 Task: In the Page agenda.pptxapply the theme in the first slide 'facet'with the variant color 'office'apply the theme in the second slide integralwith the variants background style 'style 2'insert the slide show from beginning
Action: Mouse moved to (77, 225)
Screenshot: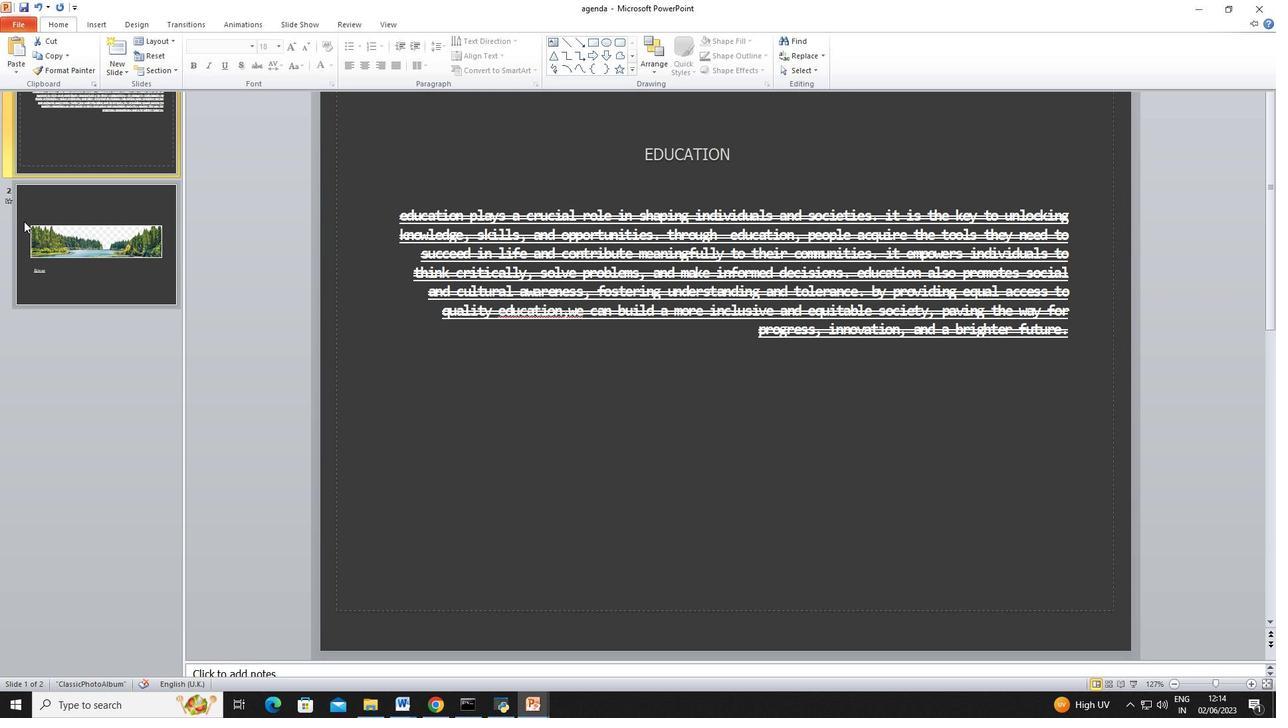 
Action: Mouse scrolled (77, 226) with delta (0, 0)
Screenshot: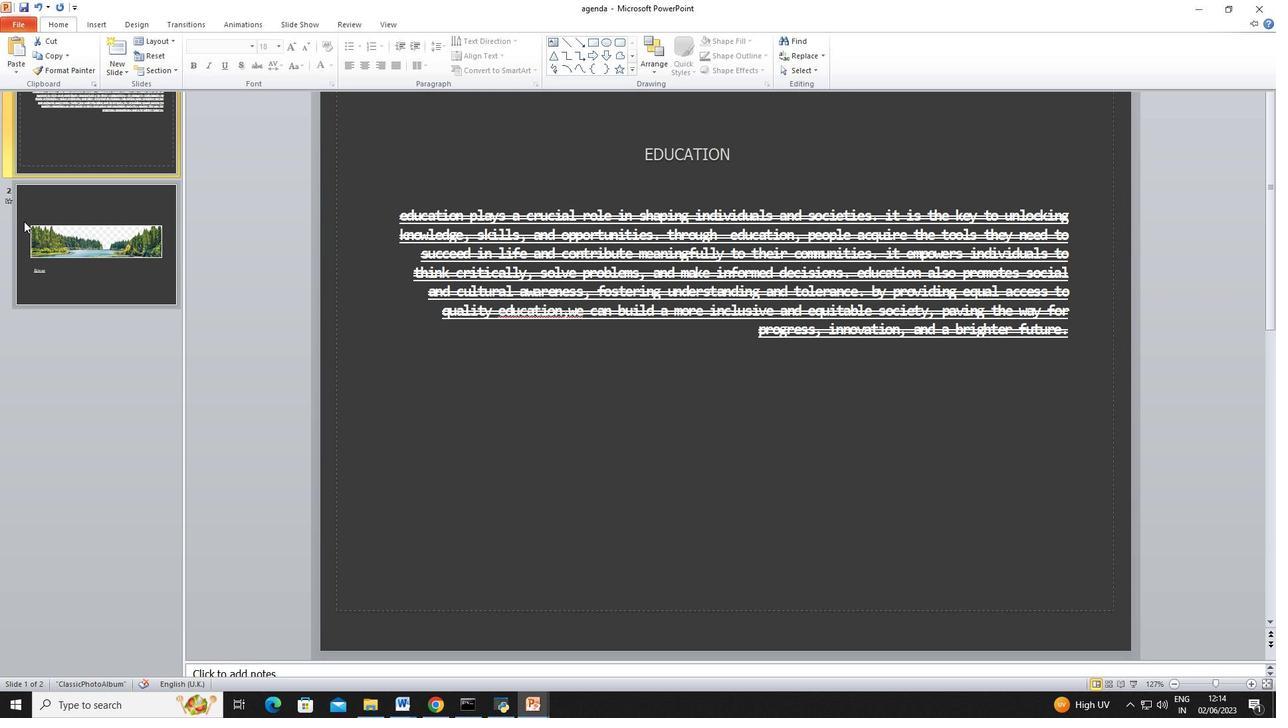 
Action: Mouse moved to (91, 225)
Screenshot: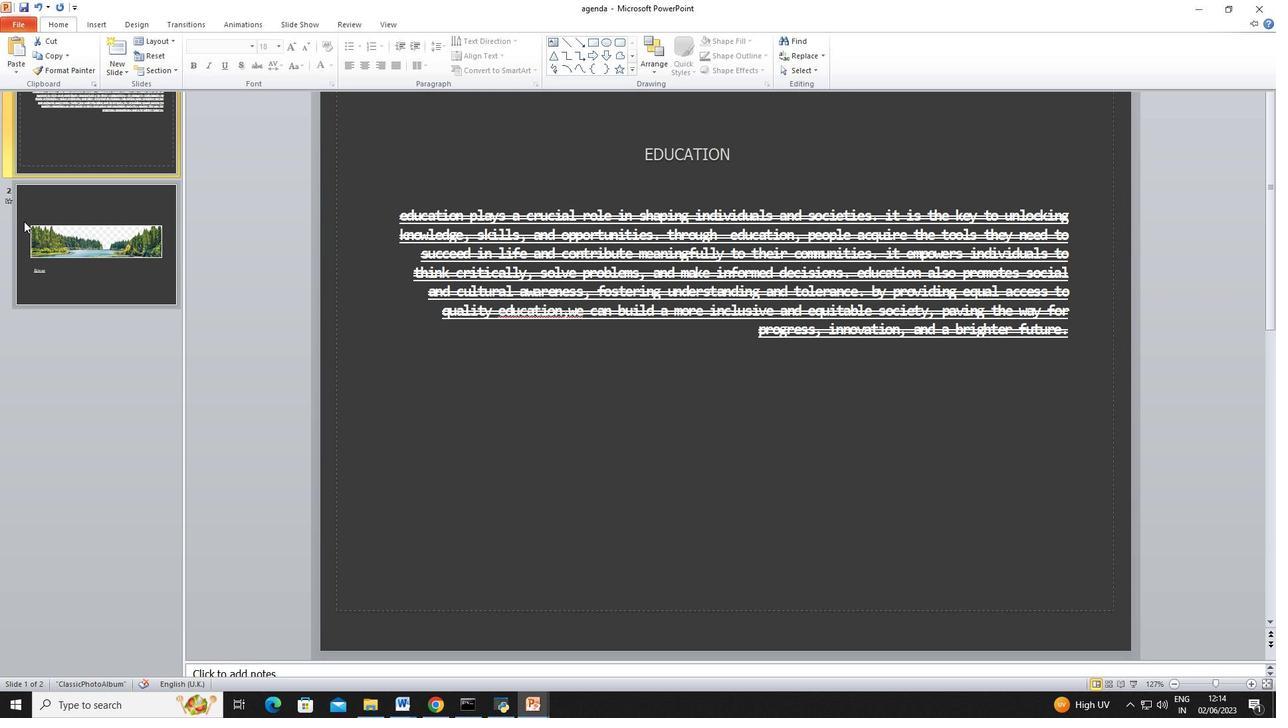 
Action: Mouse scrolled (91, 226) with delta (0, 0)
Screenshot: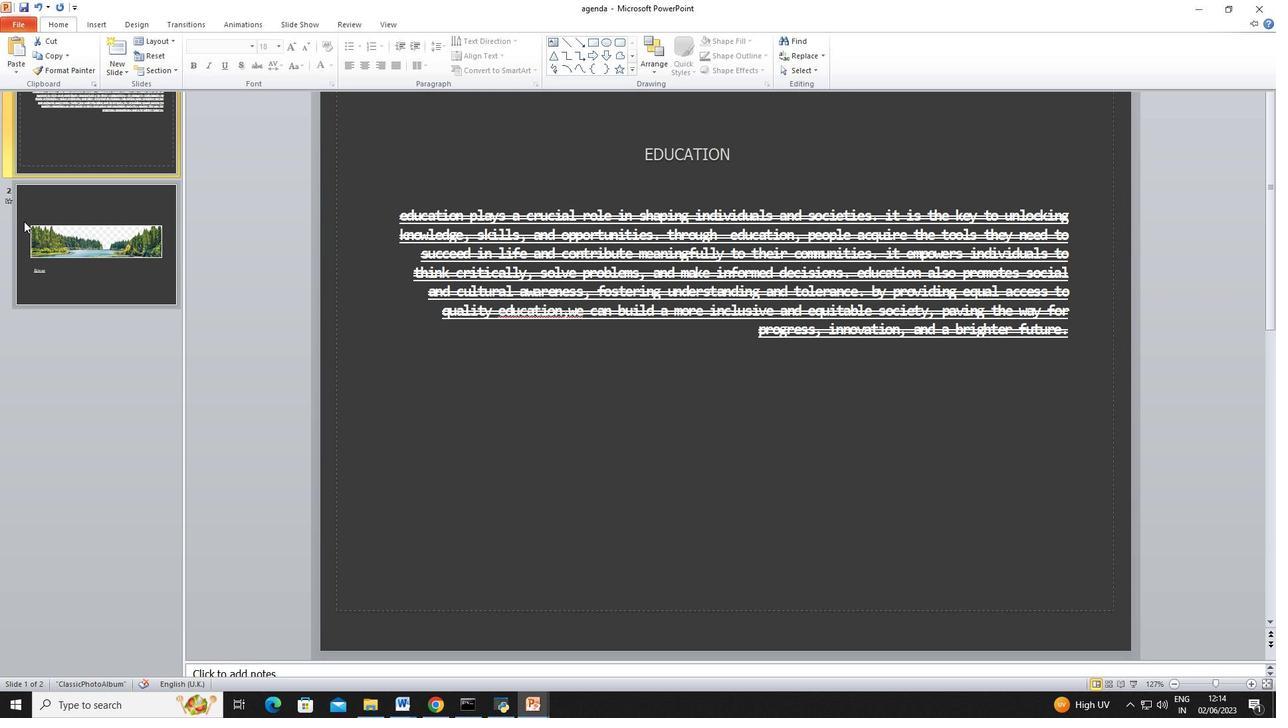 
Action: Mouse moved to (93, 225)
Screenshot: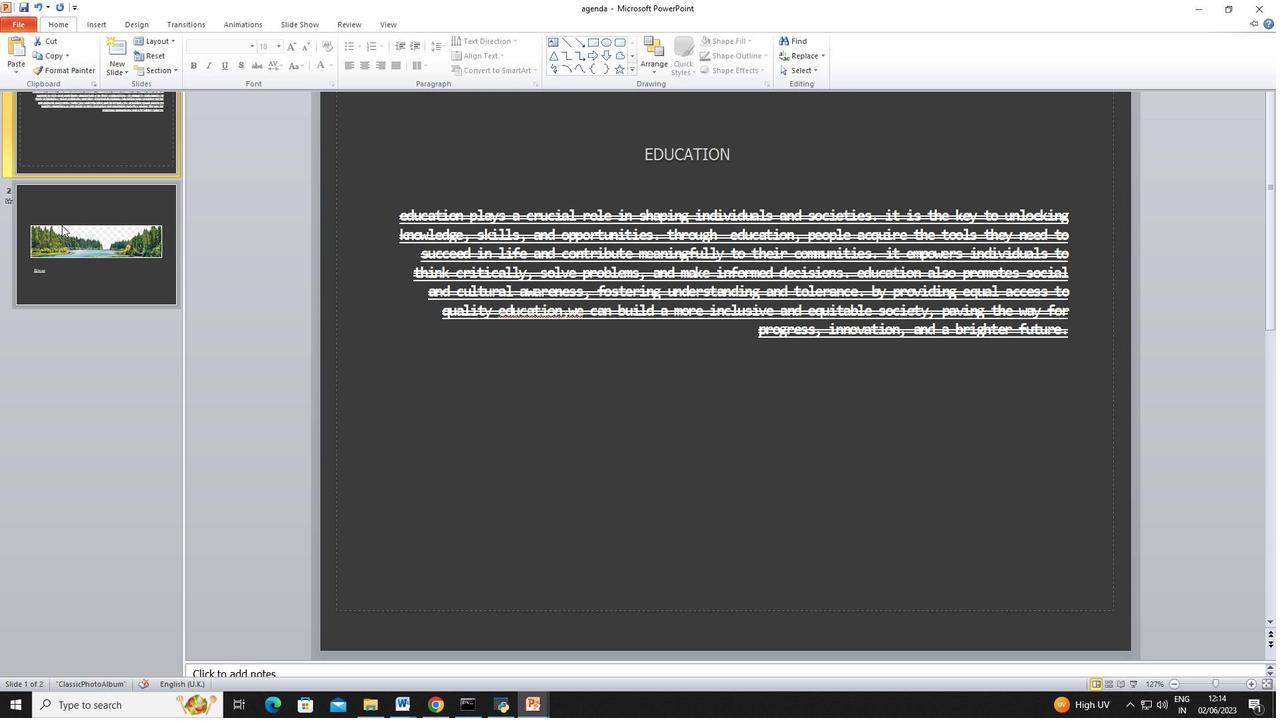 
Action: Mouse scrolled (93, 226) with delta (0, 0)
Screenshot: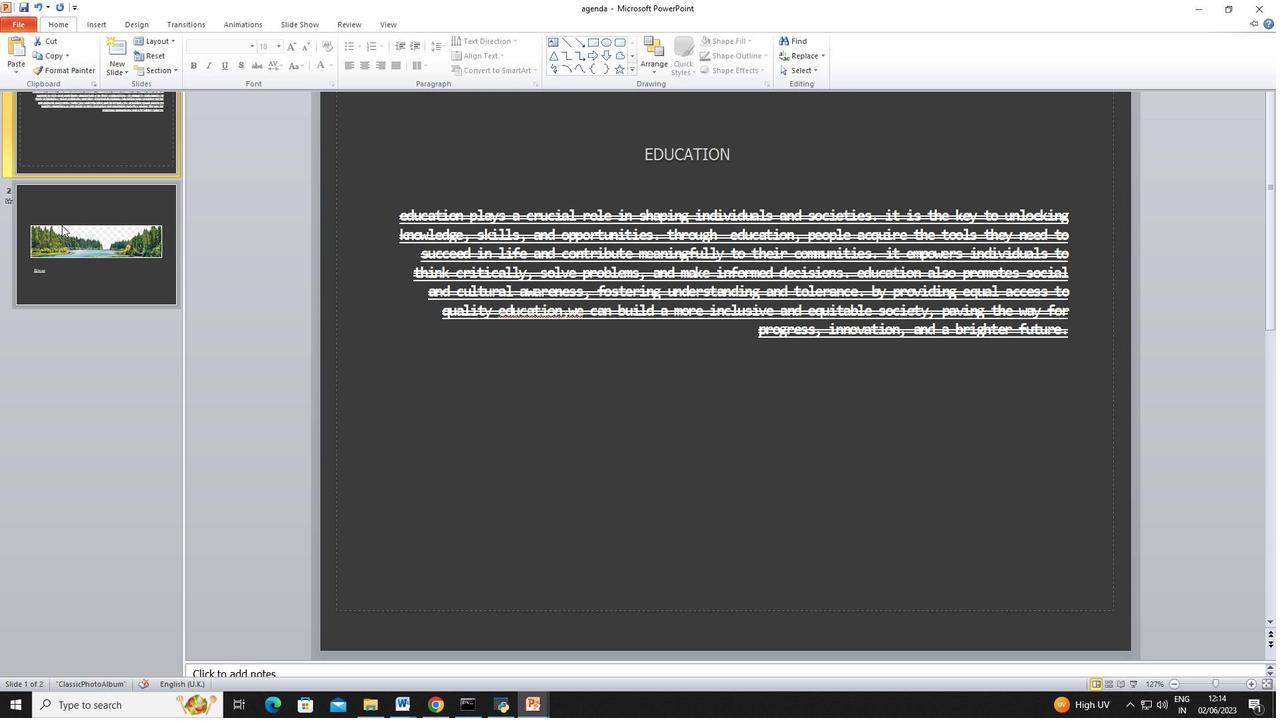 
Action: Mouse moved to (97, 224)
Screenshot: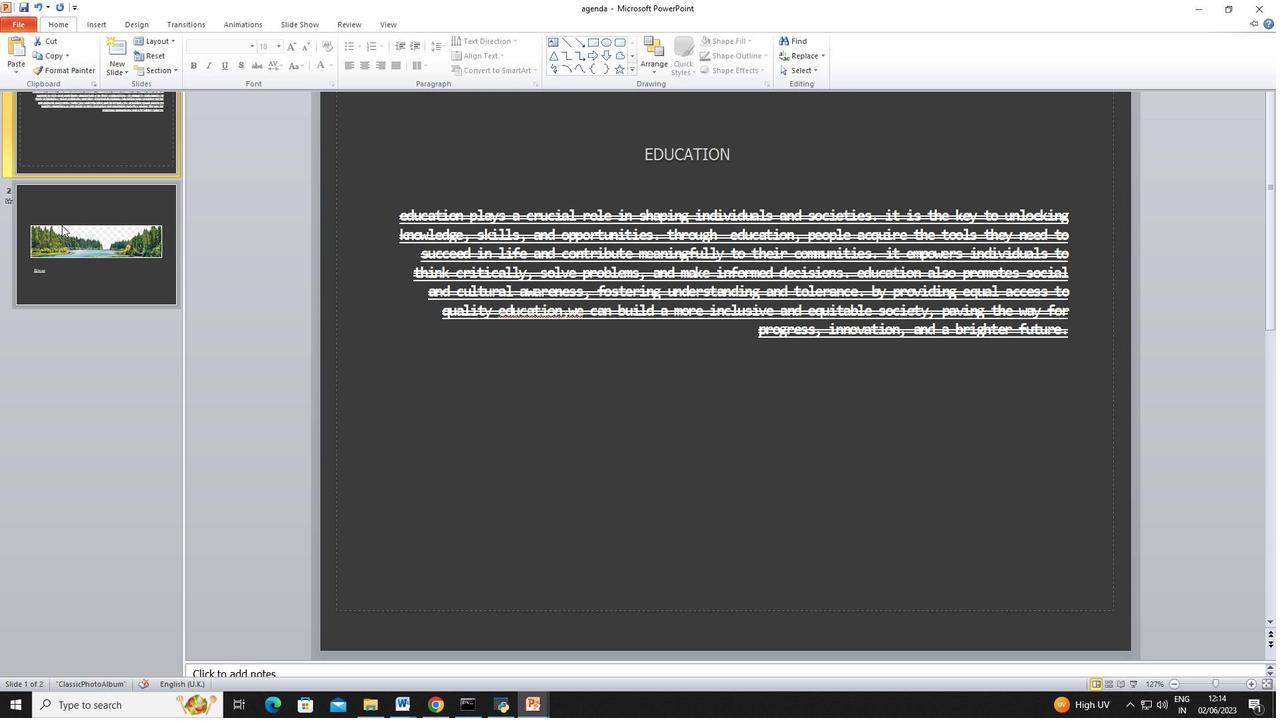 
Action: Mouse scrolled (97, 224) with delta (0, 0)
Screenshot: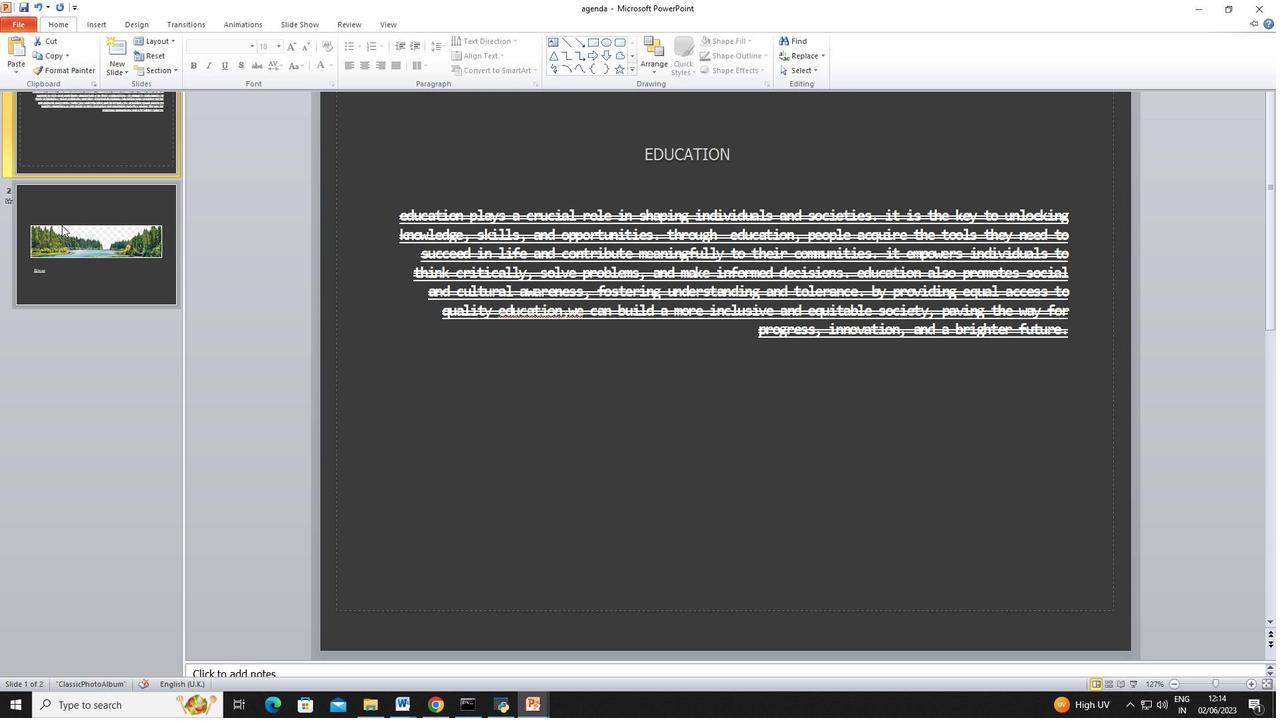 
Action: Mouse moved to (116, 141)
Screenshot: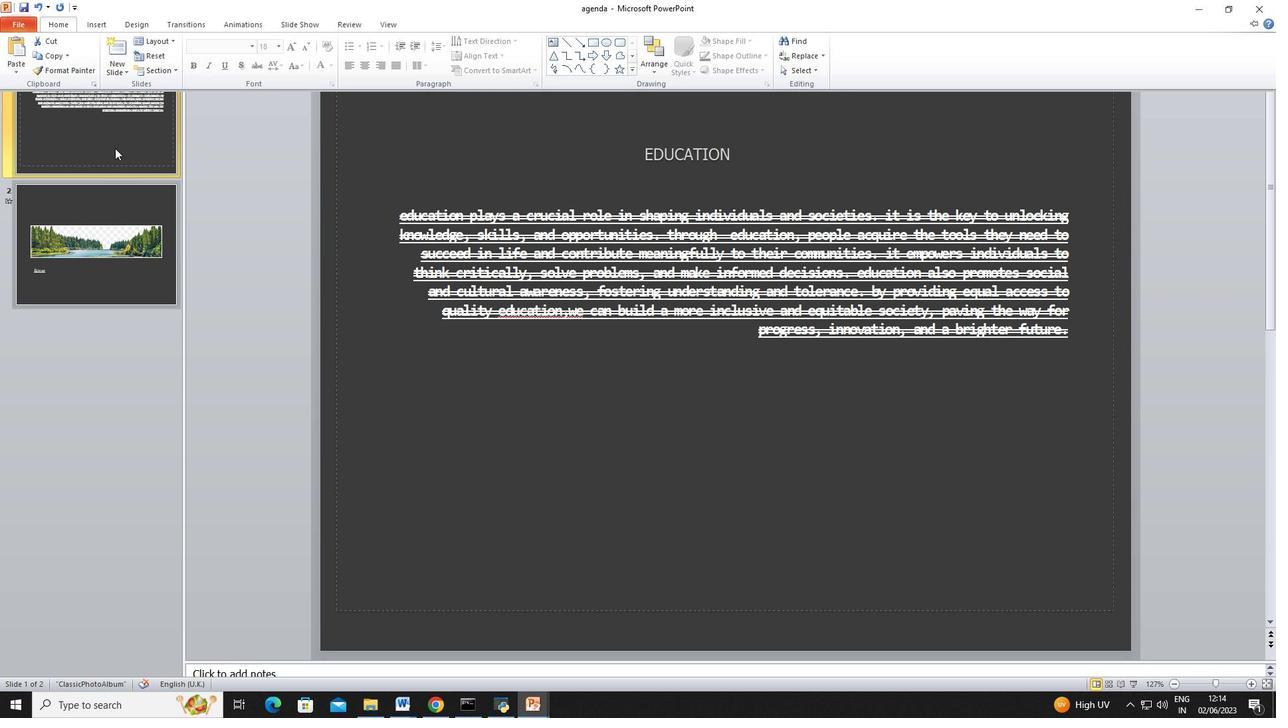 
Action: Mouse pressed left at (116, 141)
Screenshot: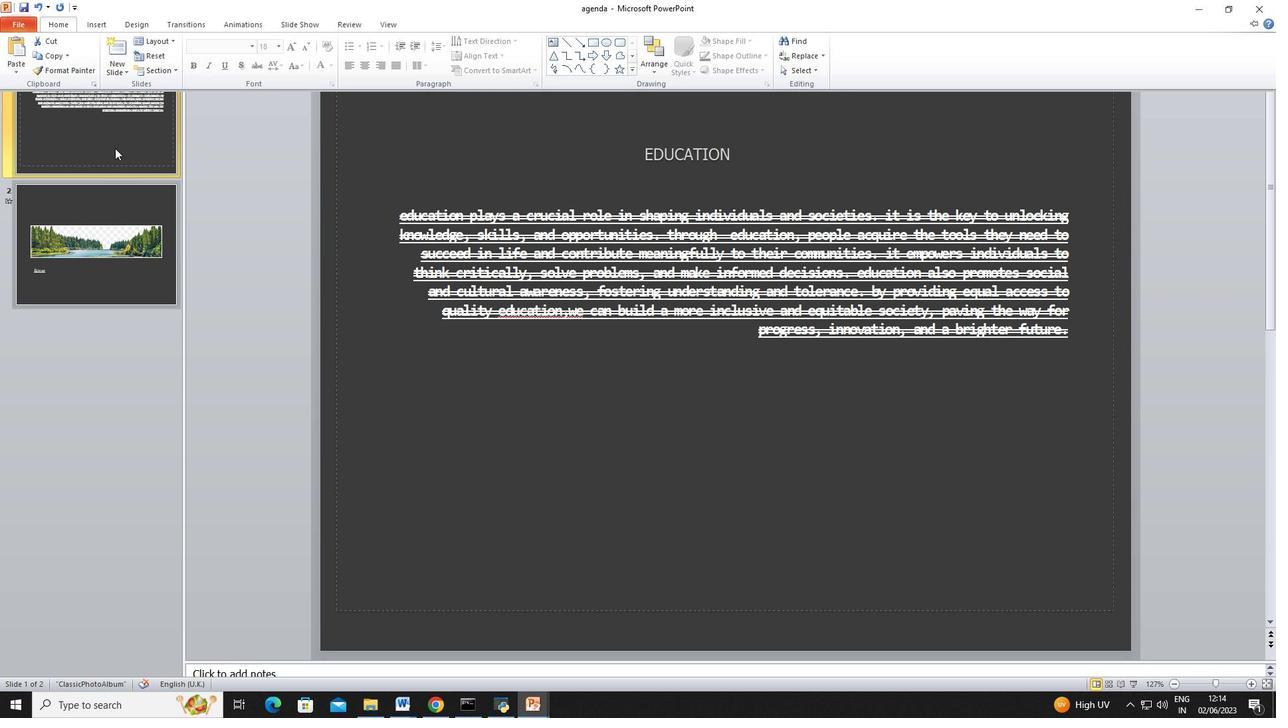 
Action: Mouse moved to (176, 24)
Screenshot: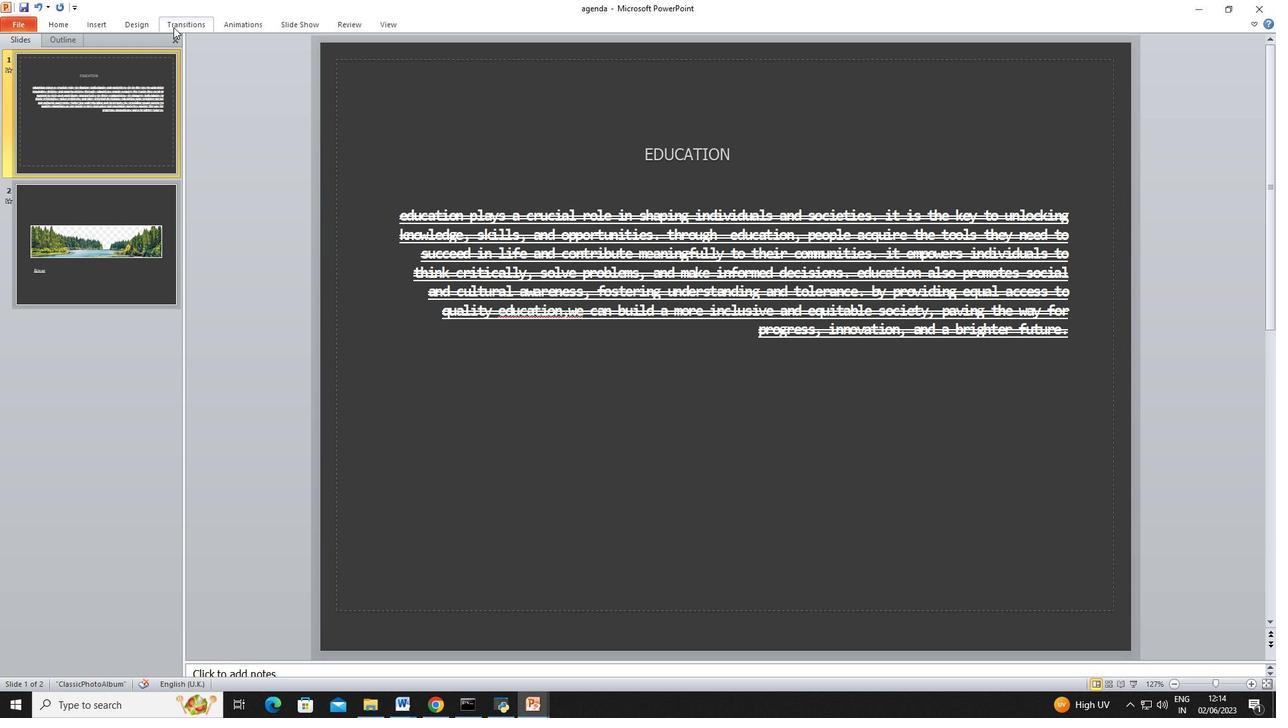 
Action: Mouse pressed left at (176, 24)
Screenshot: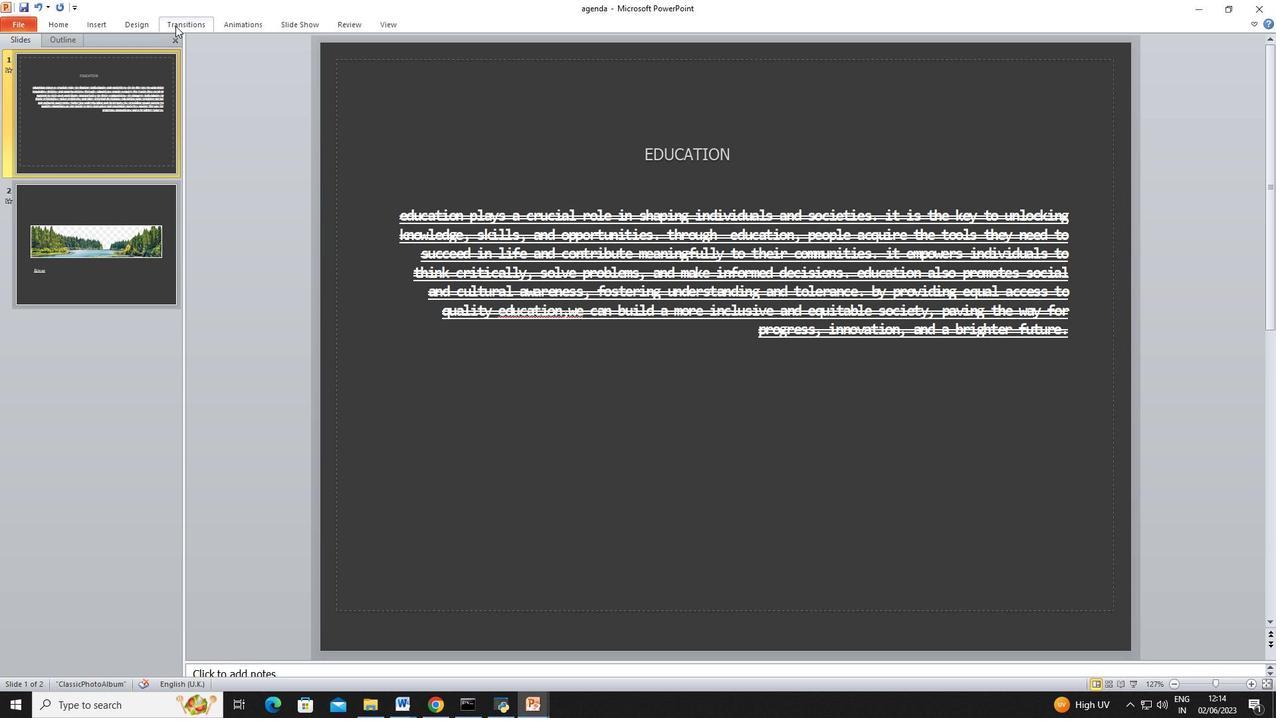 
Action: Mouse moved to (234, 21)
Screenshot: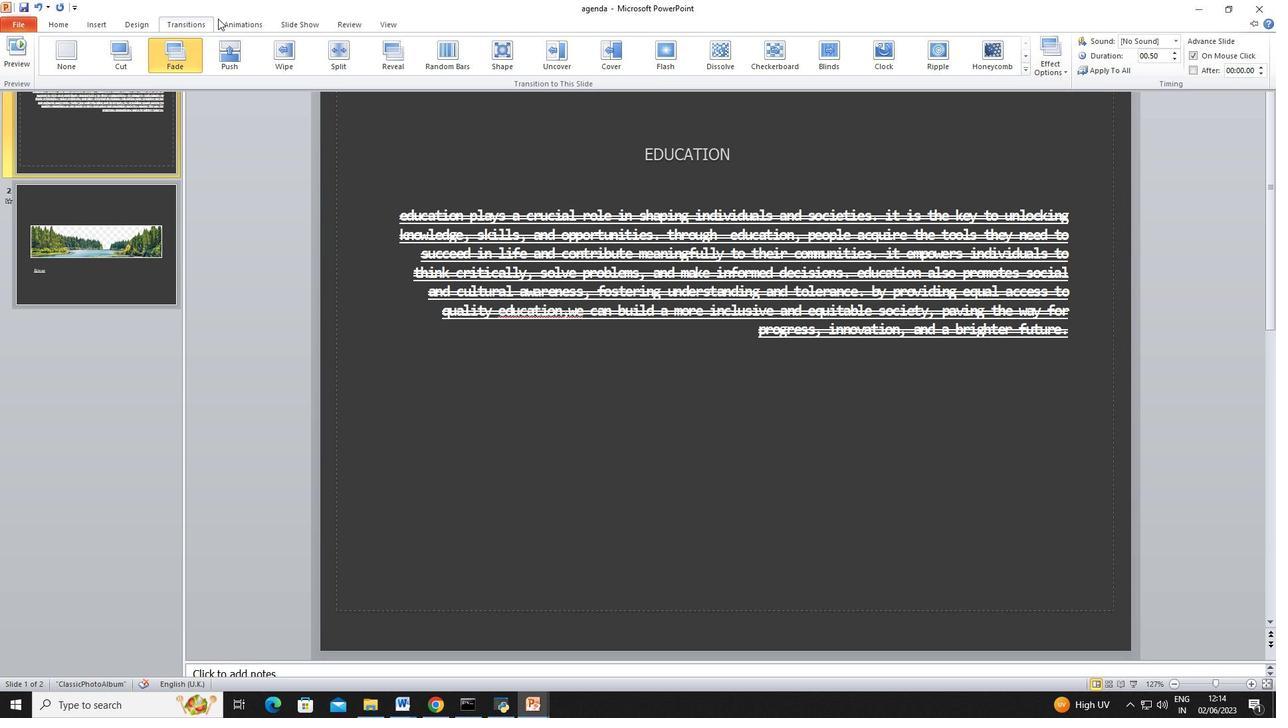 
Action: Mouse pressed left at (234, 21)
Screenshot: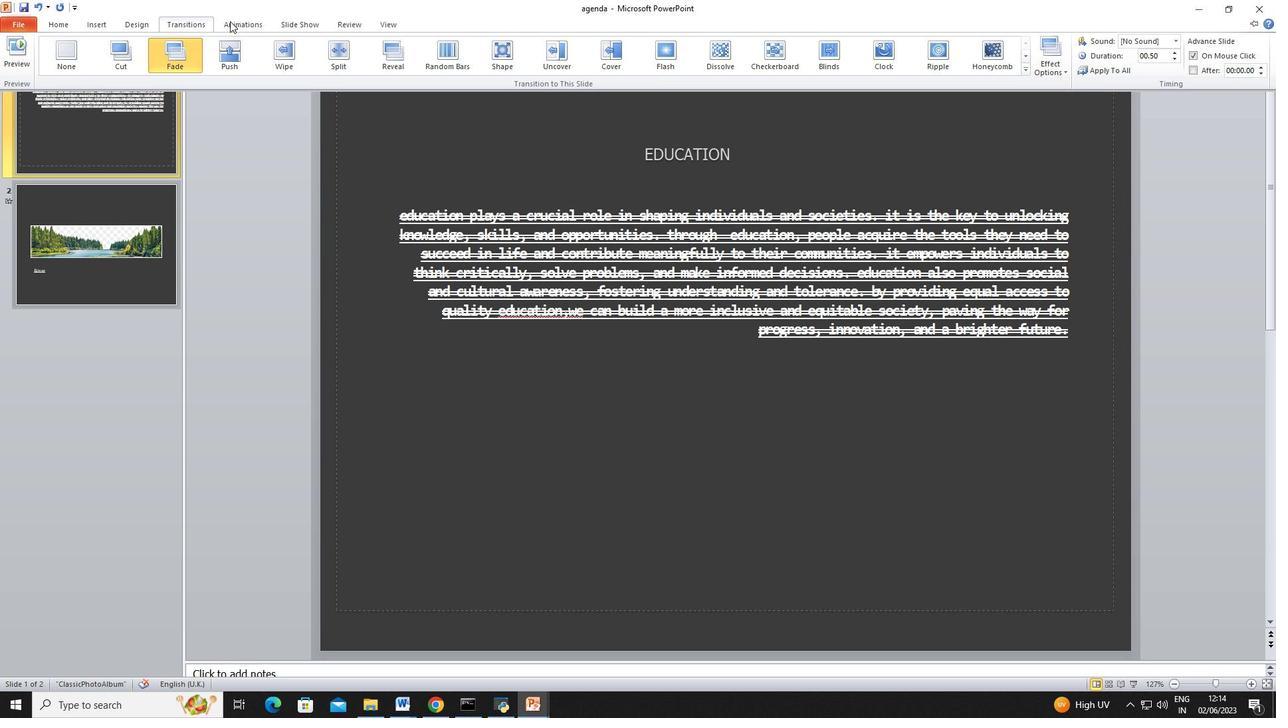
Action: Mouse moved to (287, 29)
Screenshot: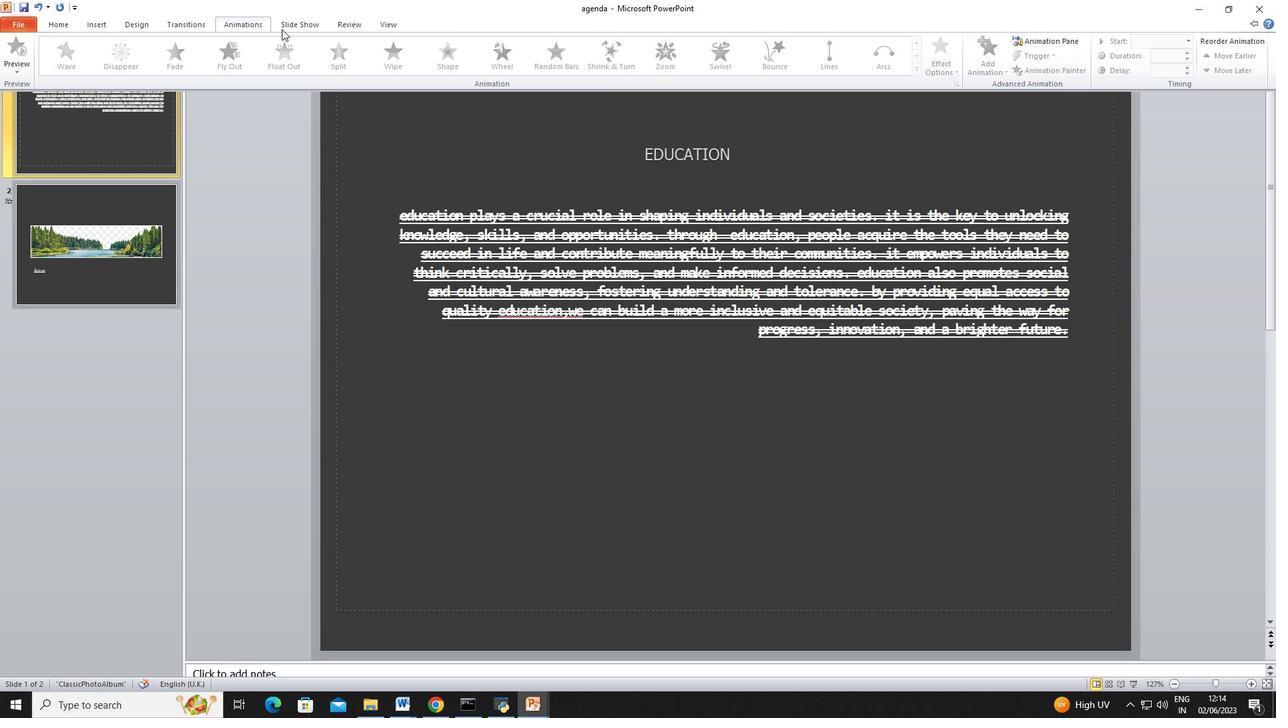 
Action: Mouse pressed left at (287, 29)
Screenshot: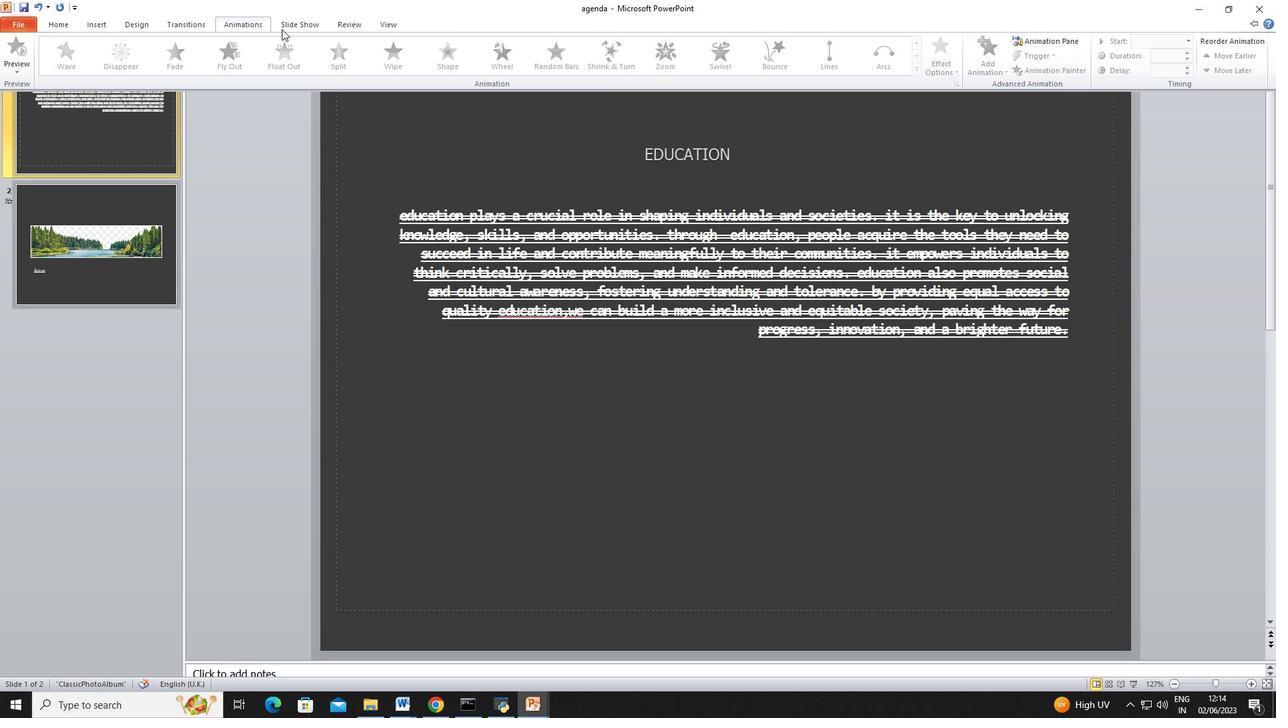 
Action: Mouse moved to (128, 28)
Screenshot: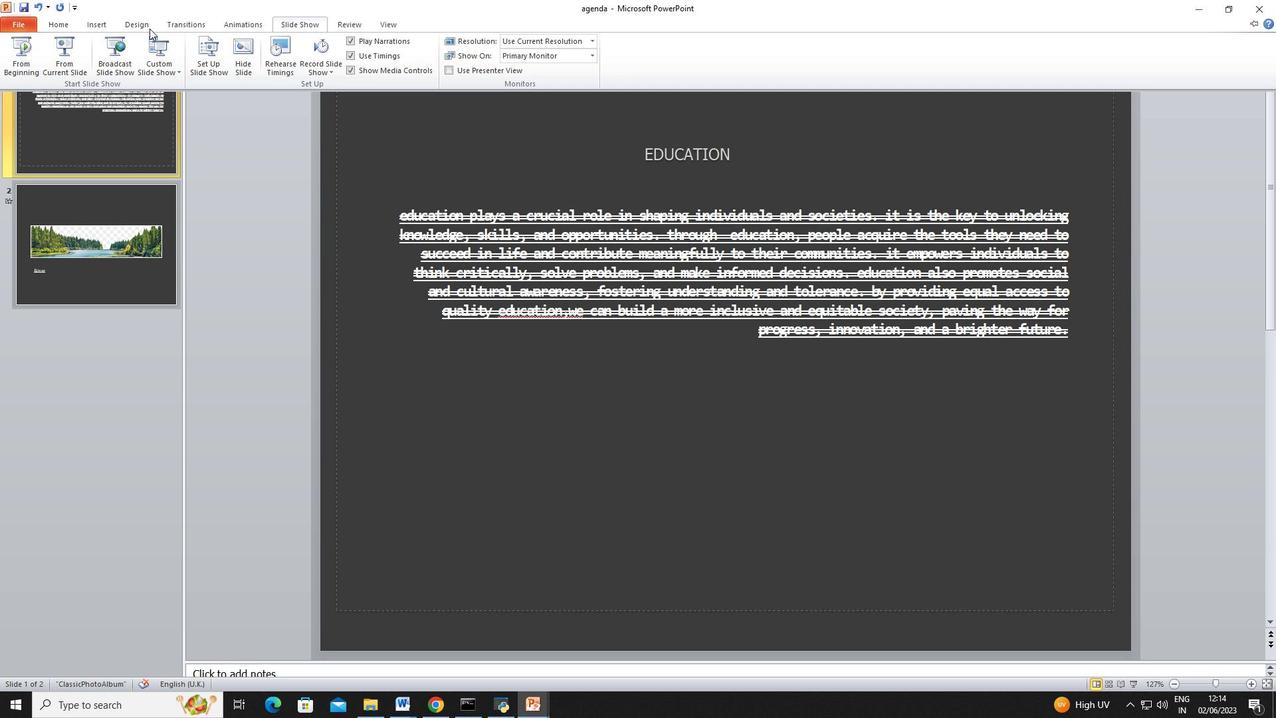 
Action: Mouse pressed left at (128, 28)
Screenshot: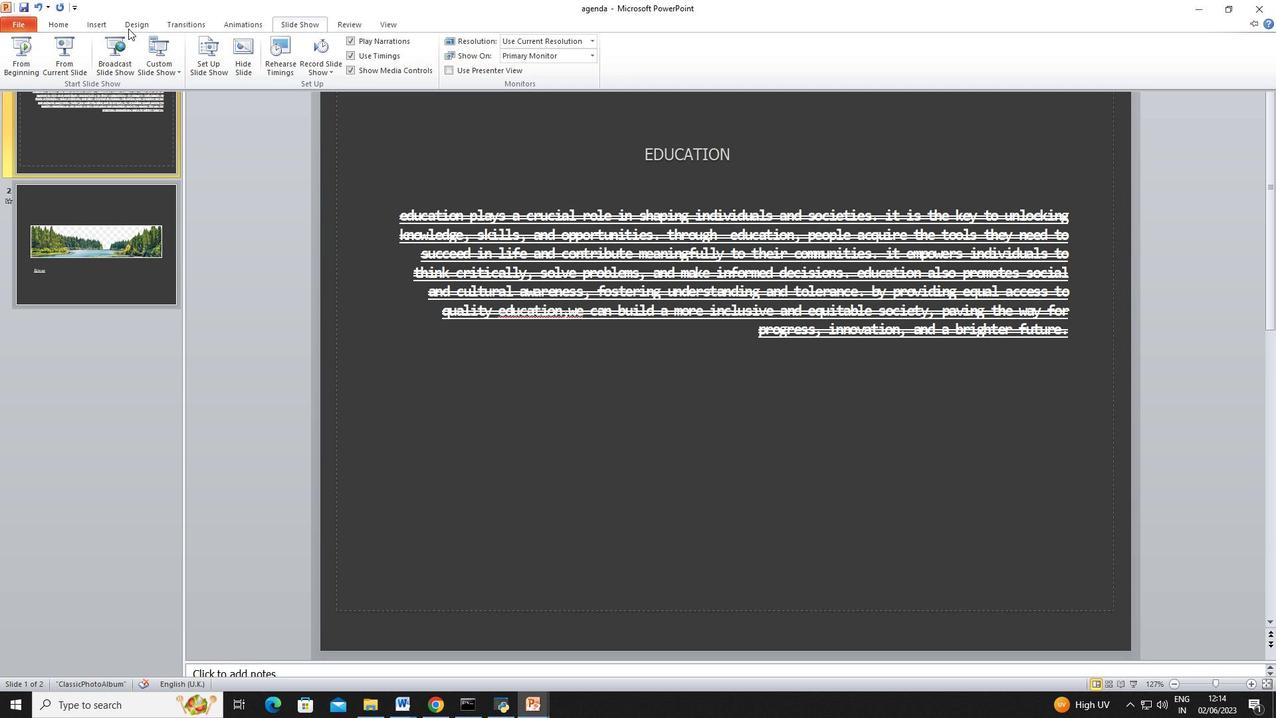
Action: Mouse moved to (541, 48)
Screenshot: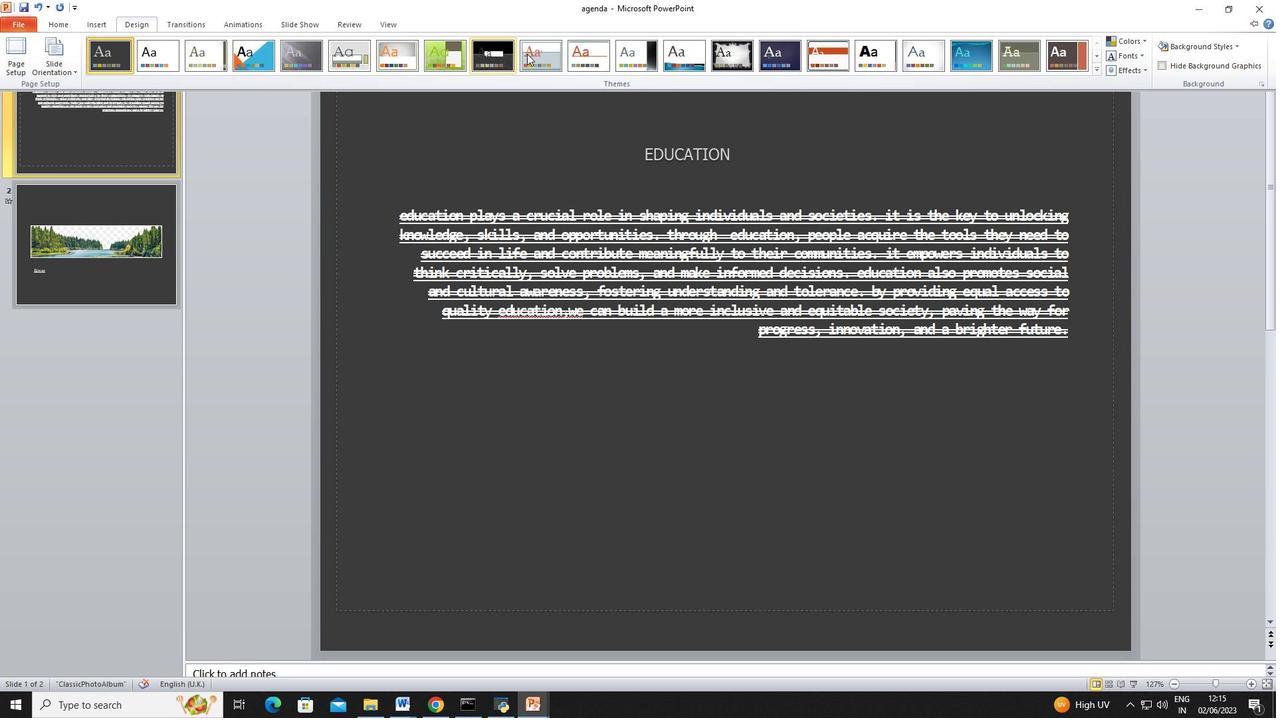 
Action: Mouse pressed left at (541, 48)
Screenshot: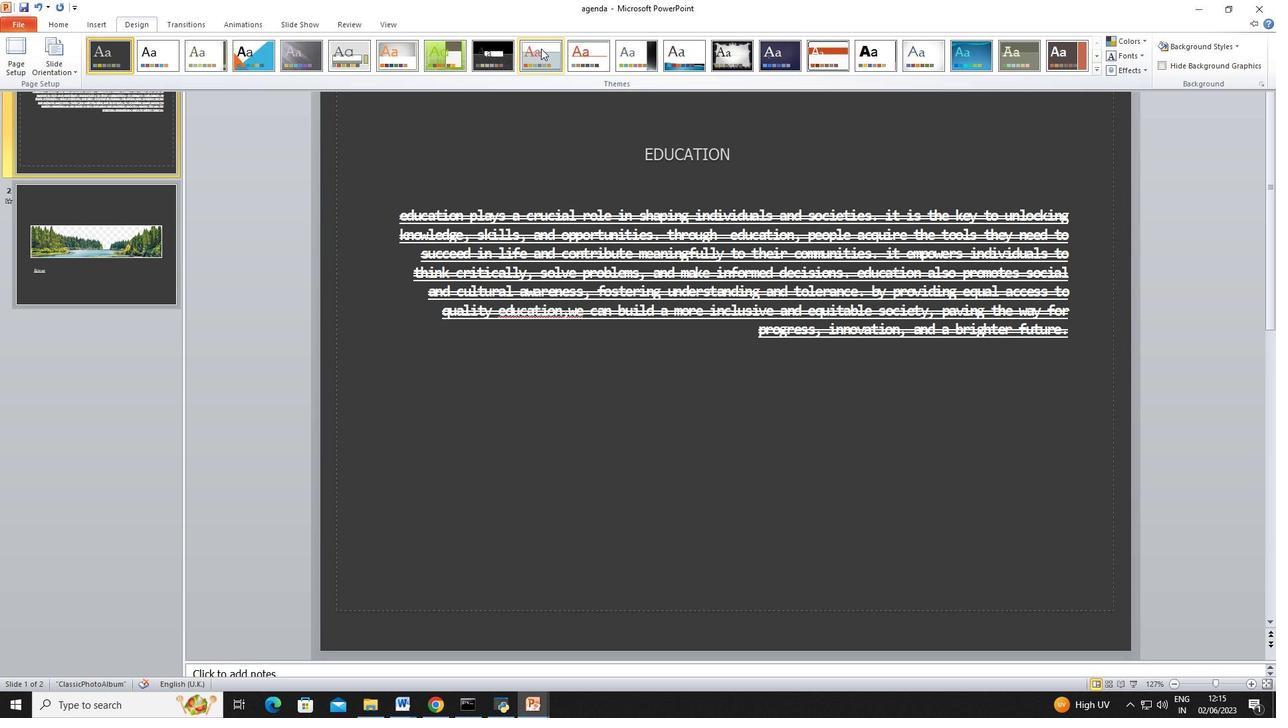 
Action: Mouse moved to (182, 20)
Screenshot: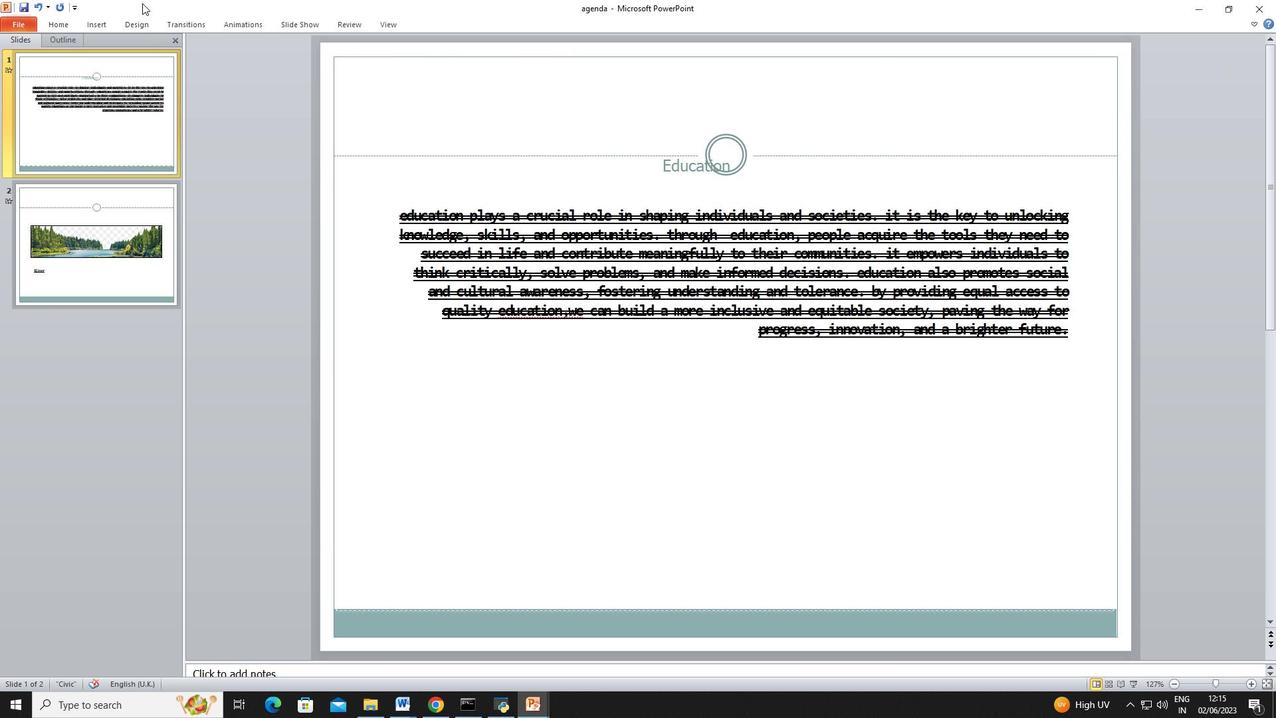
Action: Mouse pressed left at (182, 20)
Screenshot: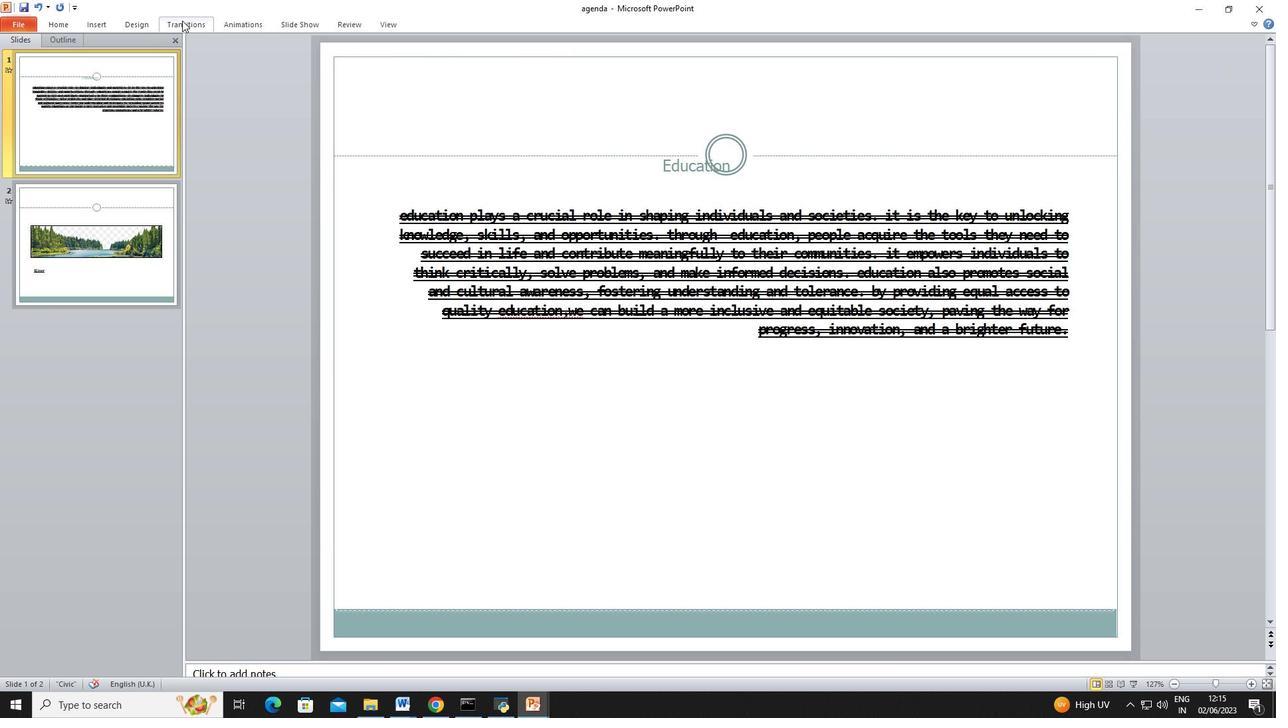 
Action: Mouse moved to (1063, 76)
Screenshot: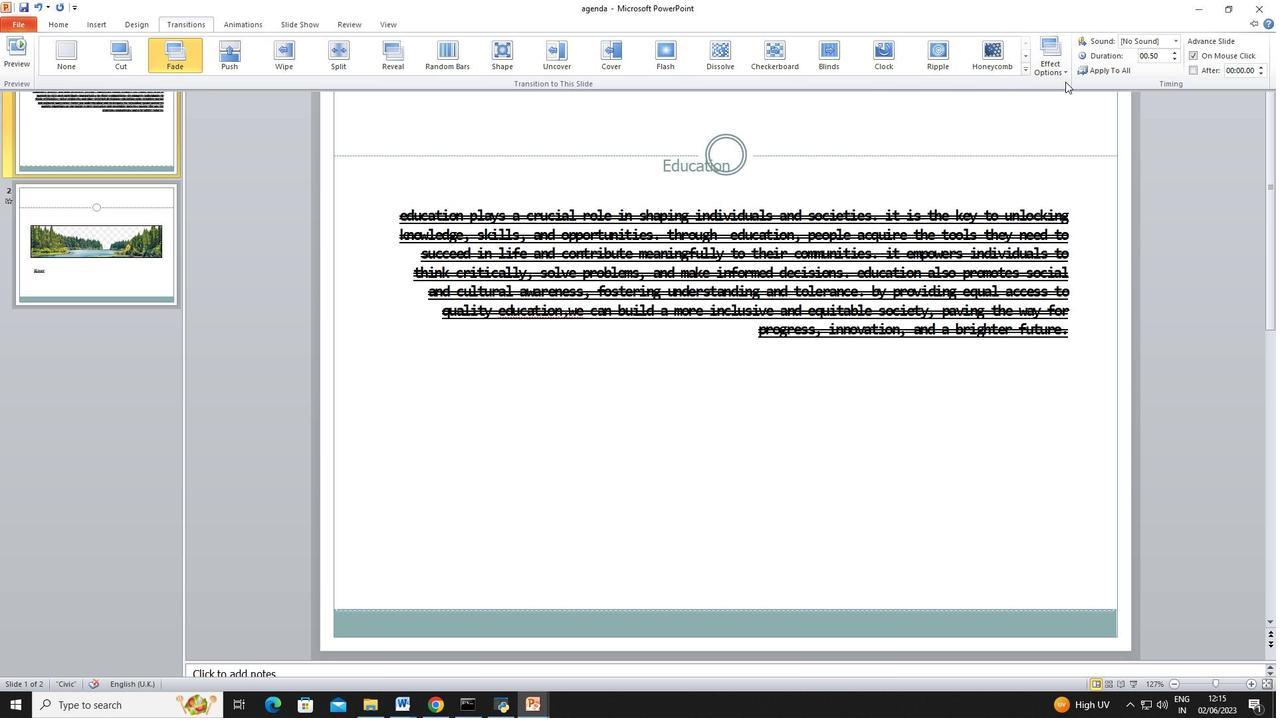 
Action: Mouse pressed left at (1063, 76)
Screenshot: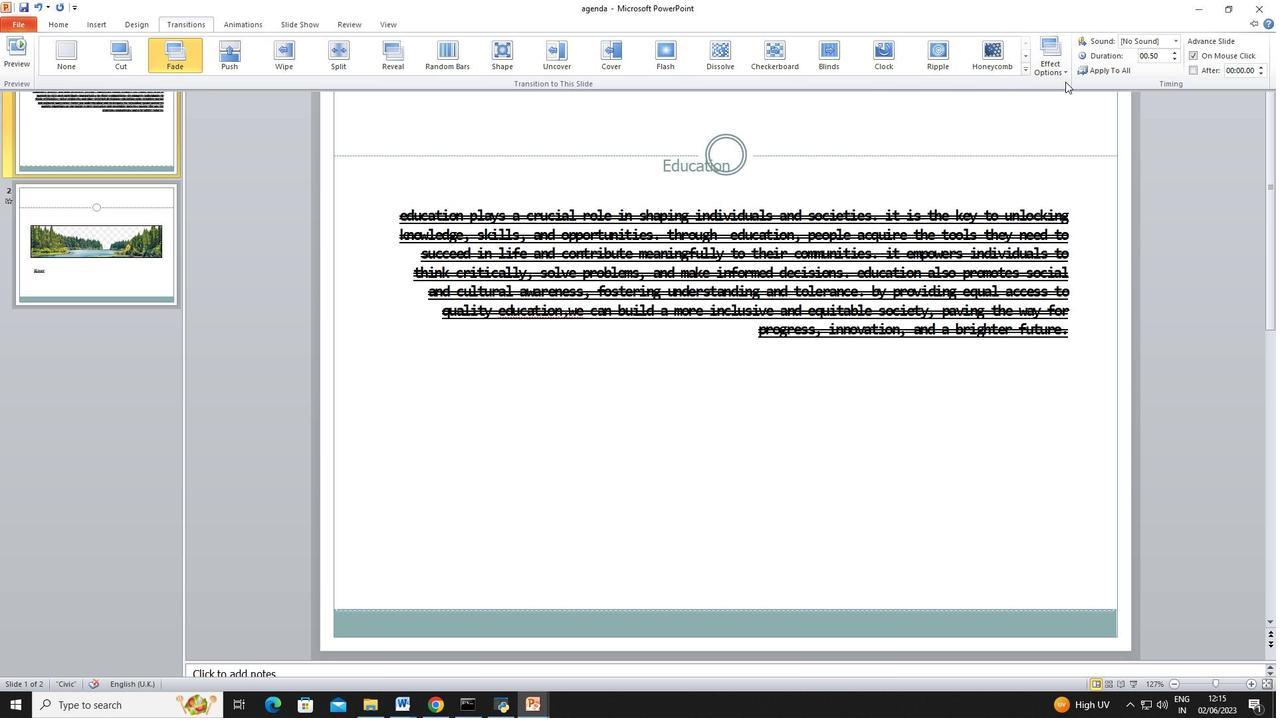 
Action: Mouse moved to (1073, 116)
Screenshot: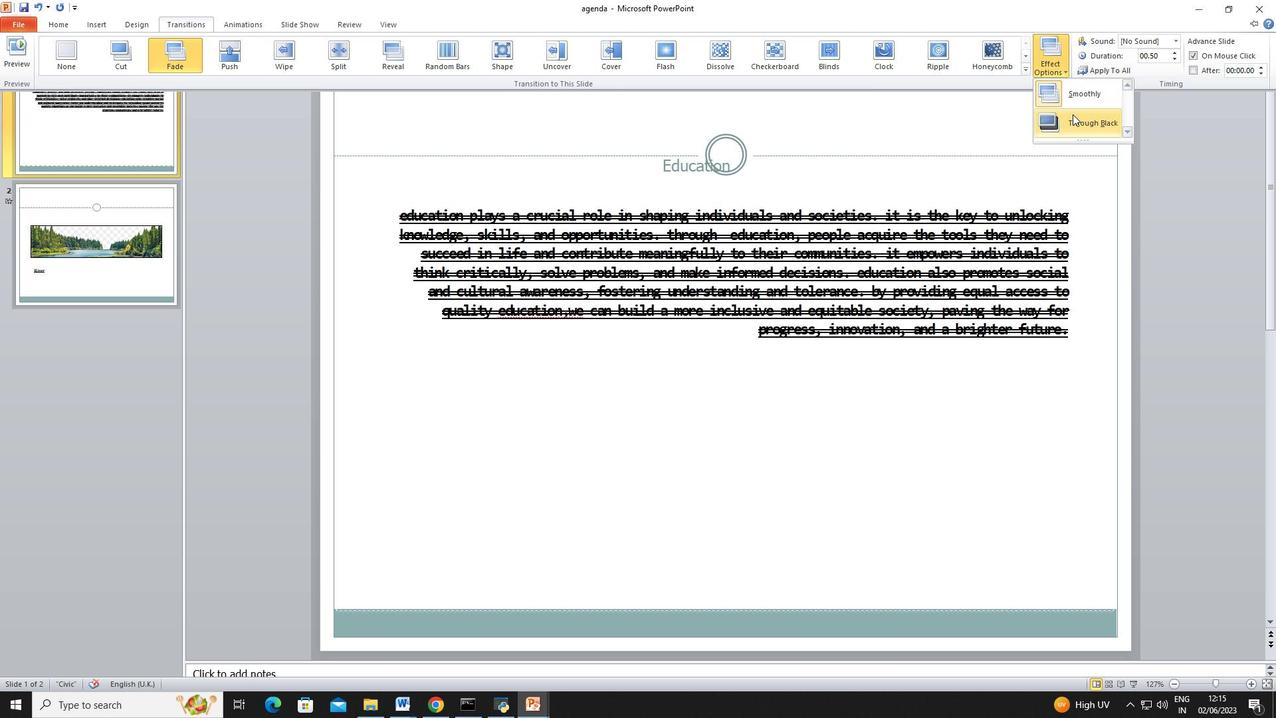 
Action: Mouse scrolled (1073, 115) with delta (0, 0)
Screenshot: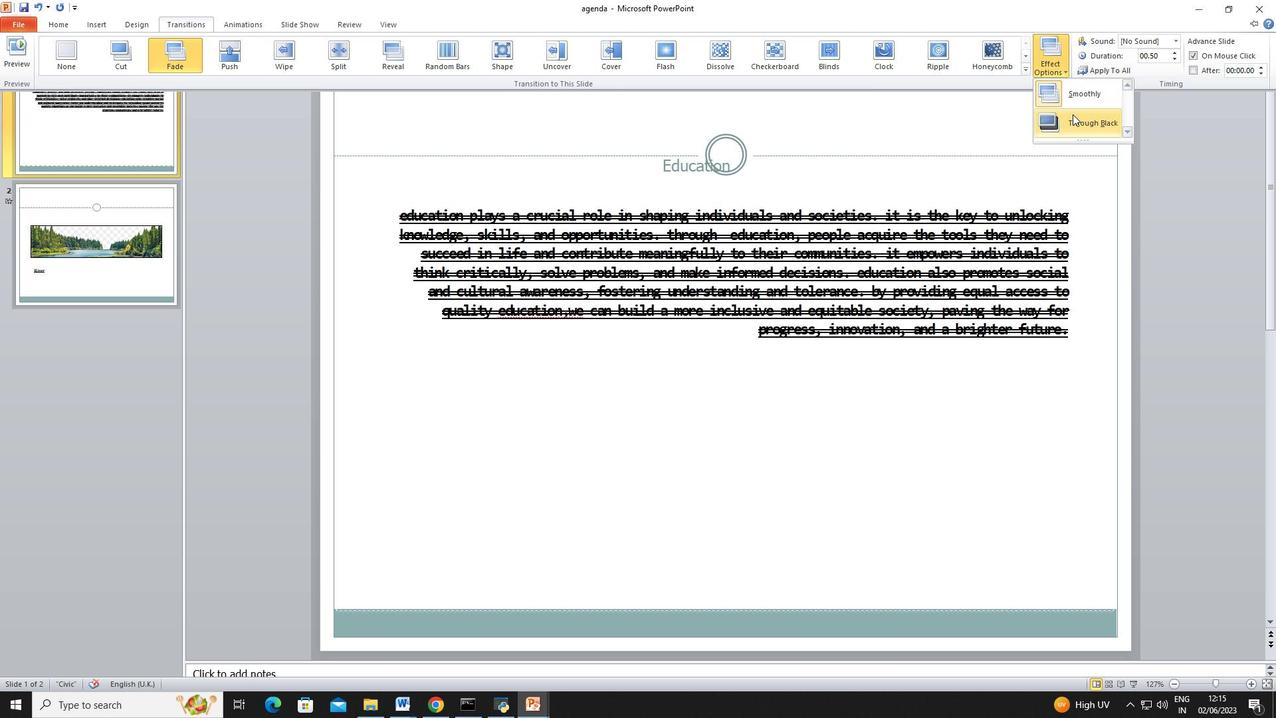 
Action: Mouse scrolled (1073, 115) with delta (0, 0)
Screenshot: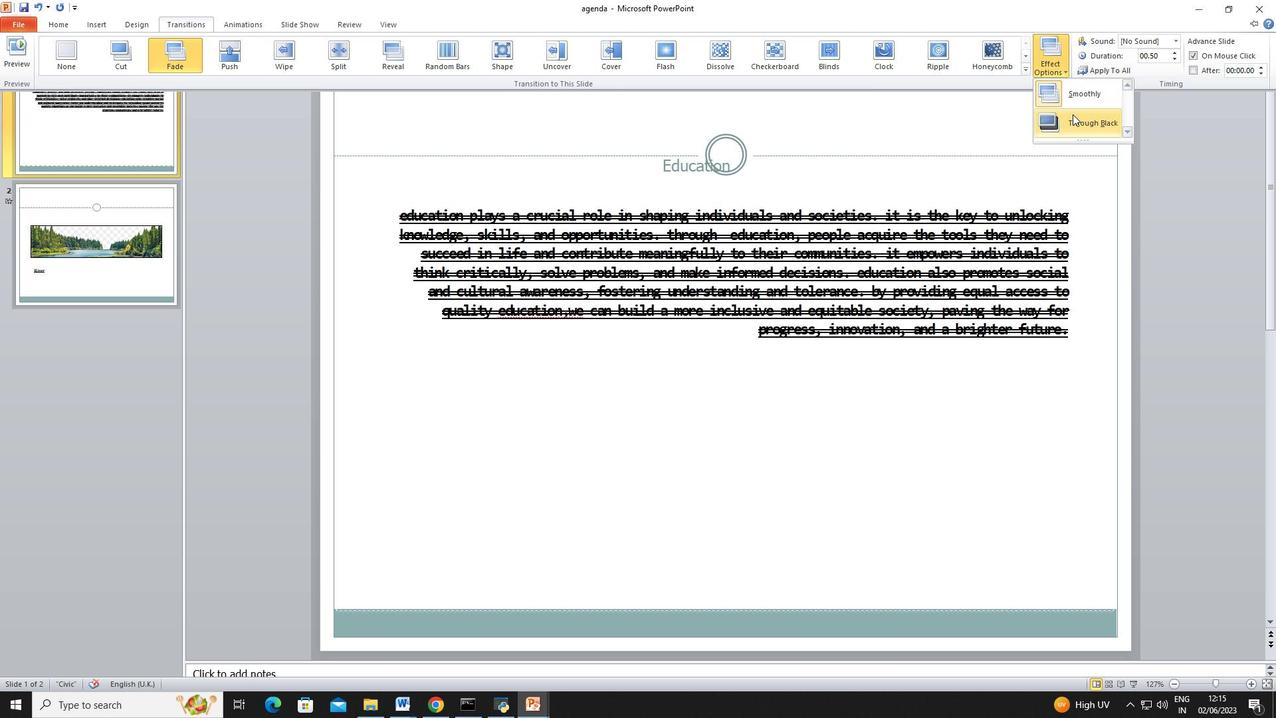 
Action: Mouse scrolled (1073, 115) with delta (0, 0)
Screenshot: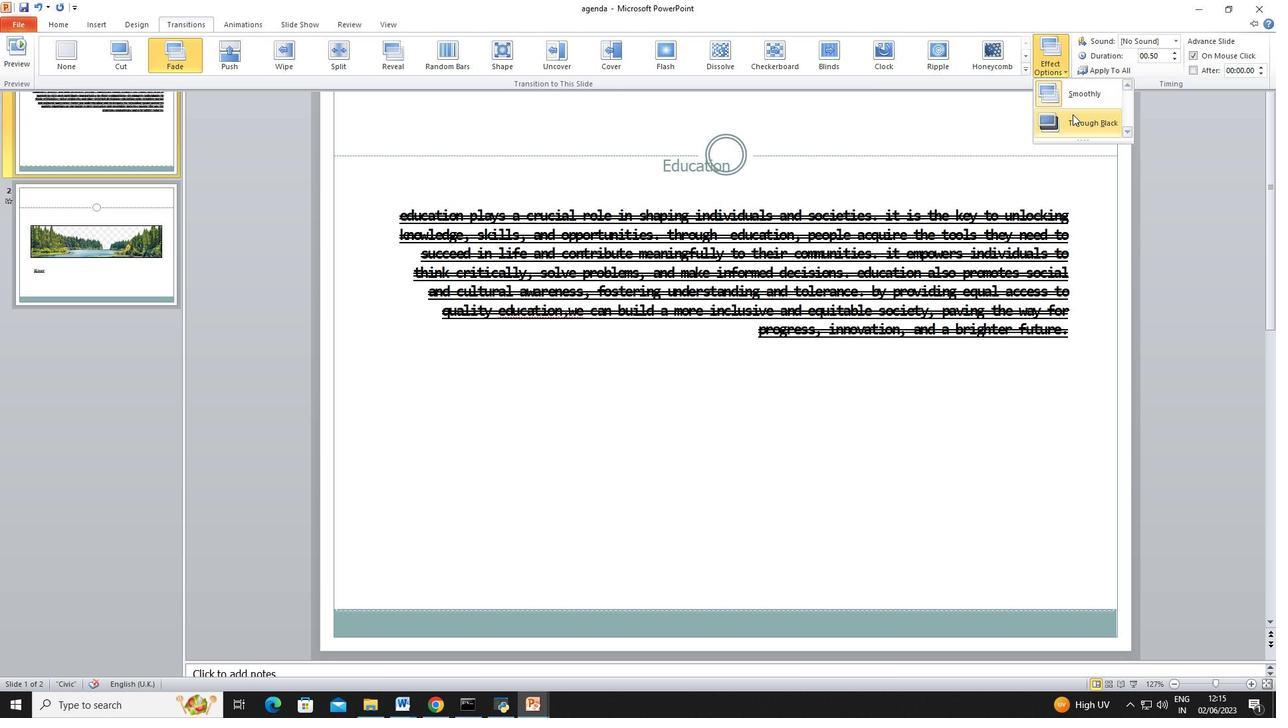 
Action: Mouse scrolled (1073, 115) with delta (0, 0)
Screenshot: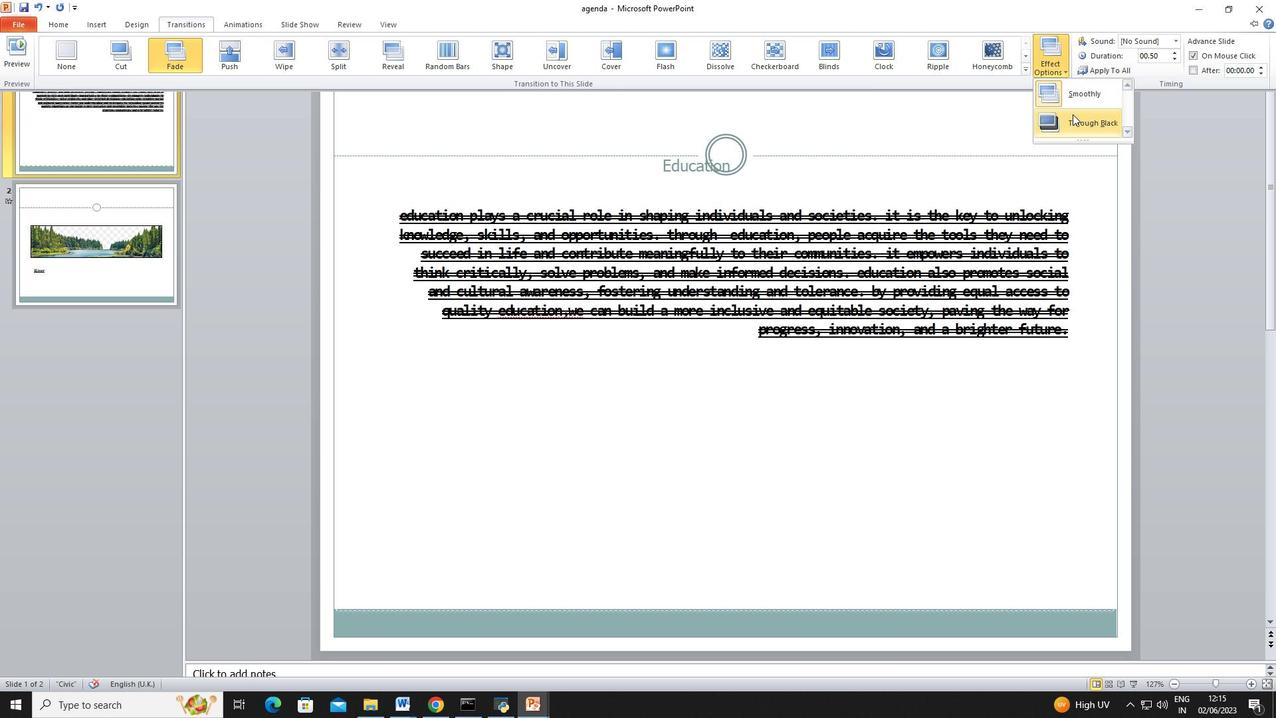 
Action: Mouse scrolled (1073, 115) with delta (0, 0)
Screenshot: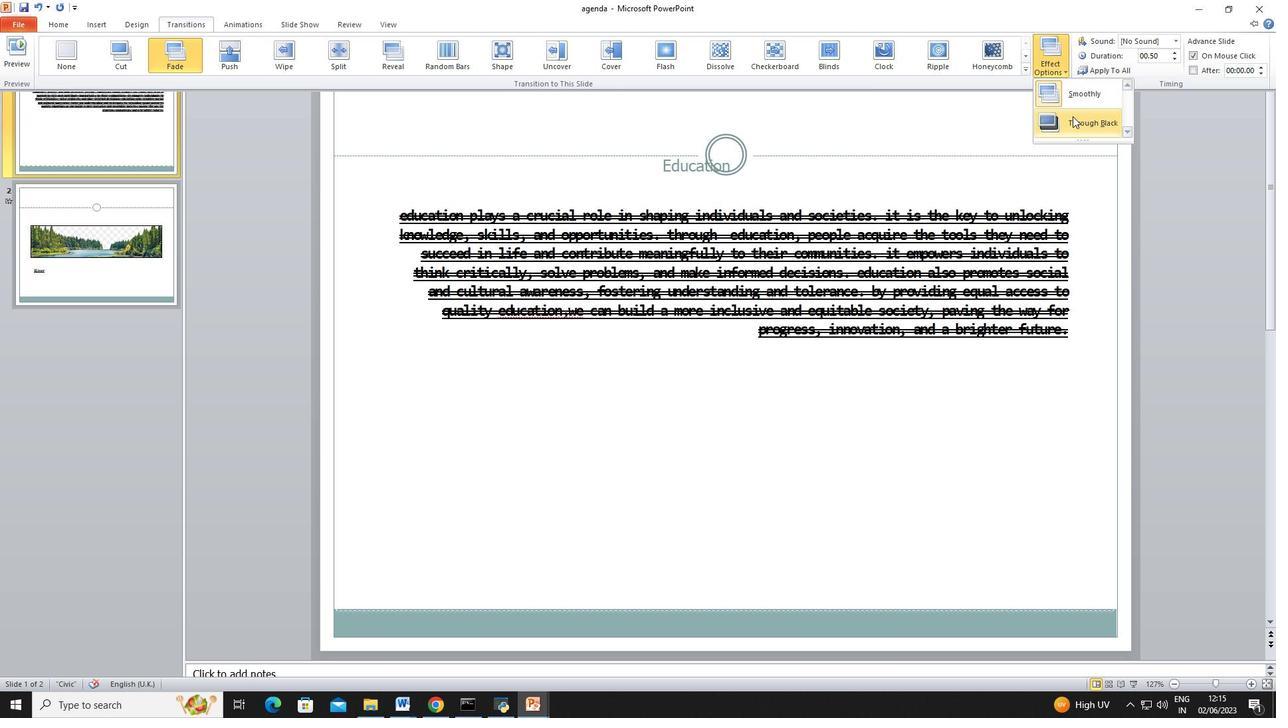 
Action: Mouse moved to (1187, 129)
Screenshot: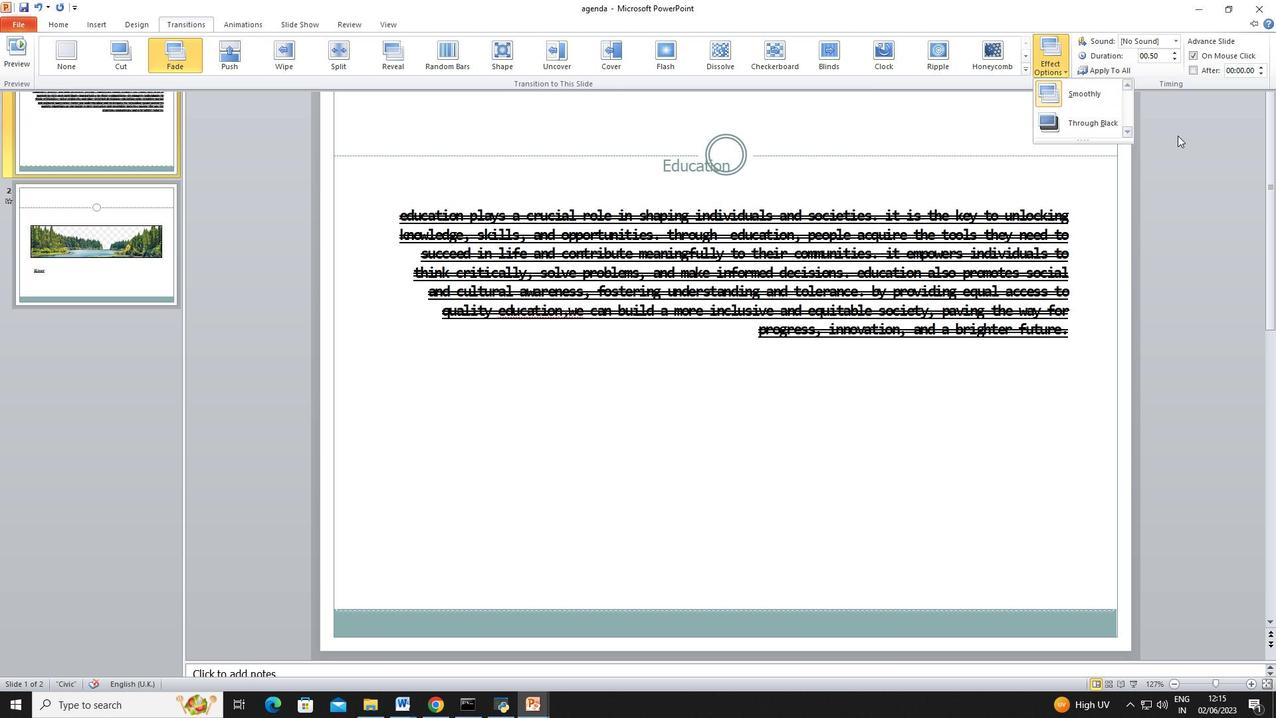 
Action: Mouse pressed left at (1187, 129)
Screenshot: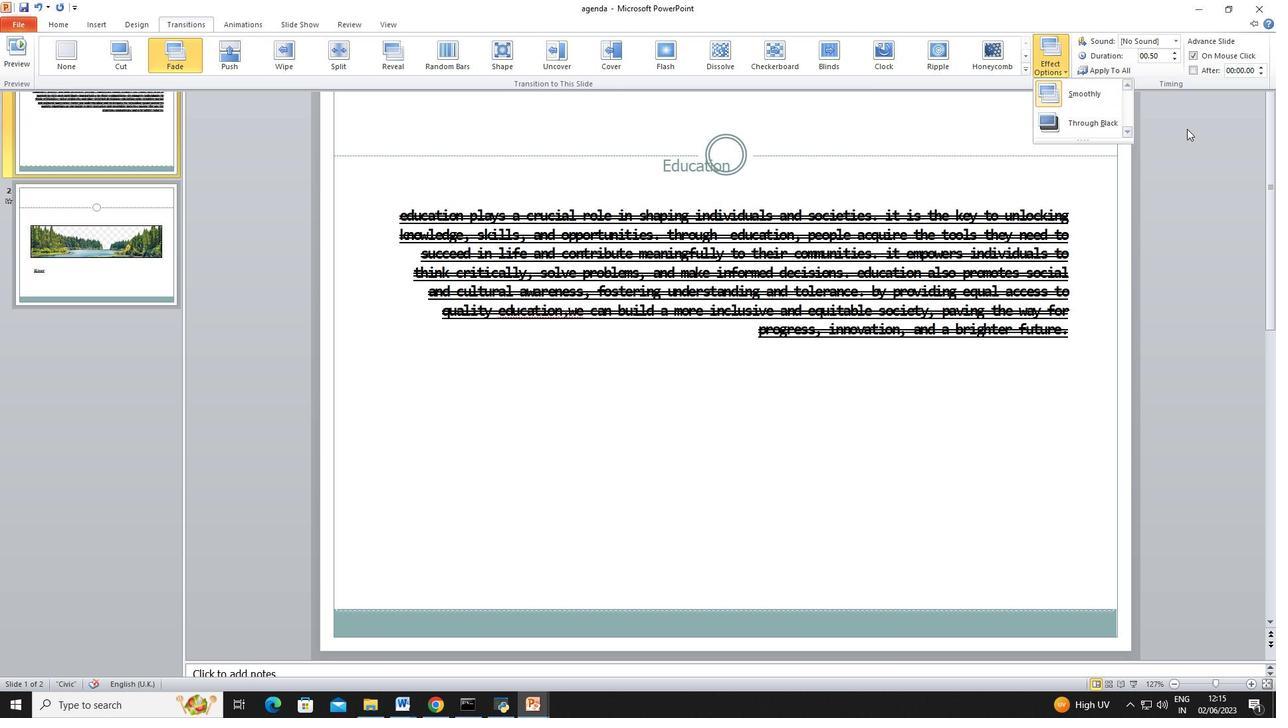 
Action: Mouse moved to (101, 252)
Screenshot: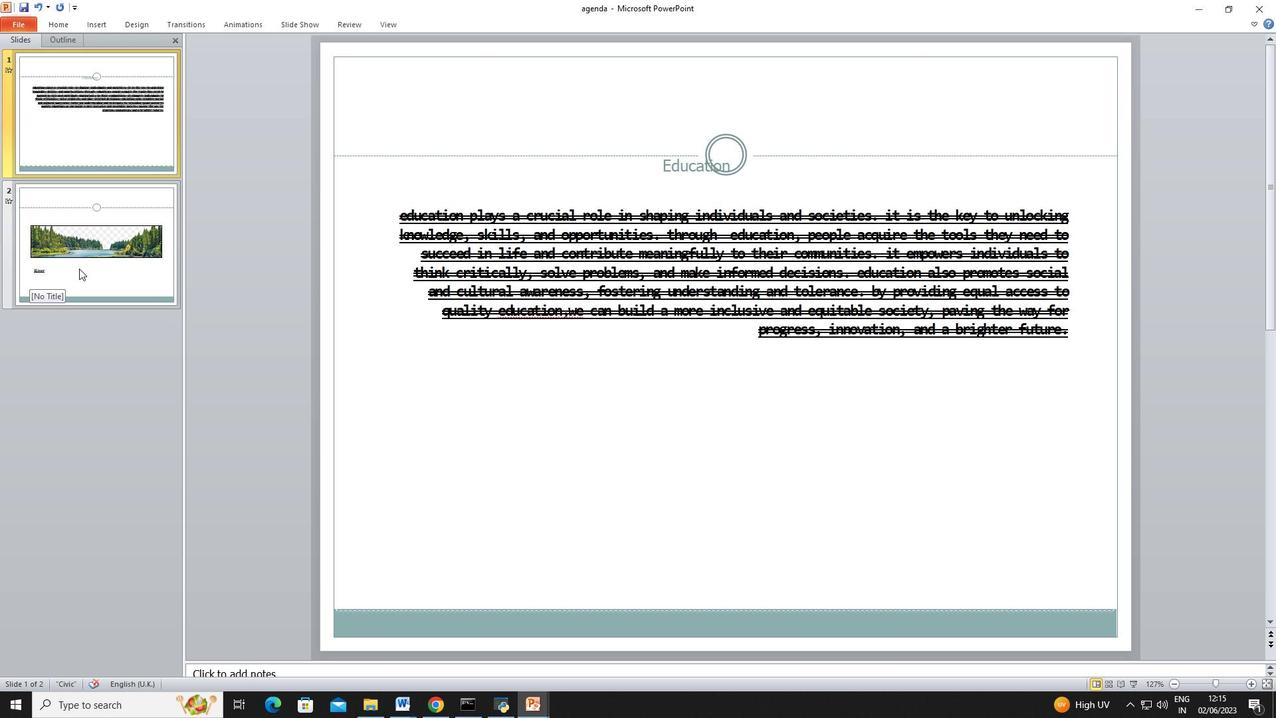 
Action: Mouse pressed left at (101, 252)
Screenshot: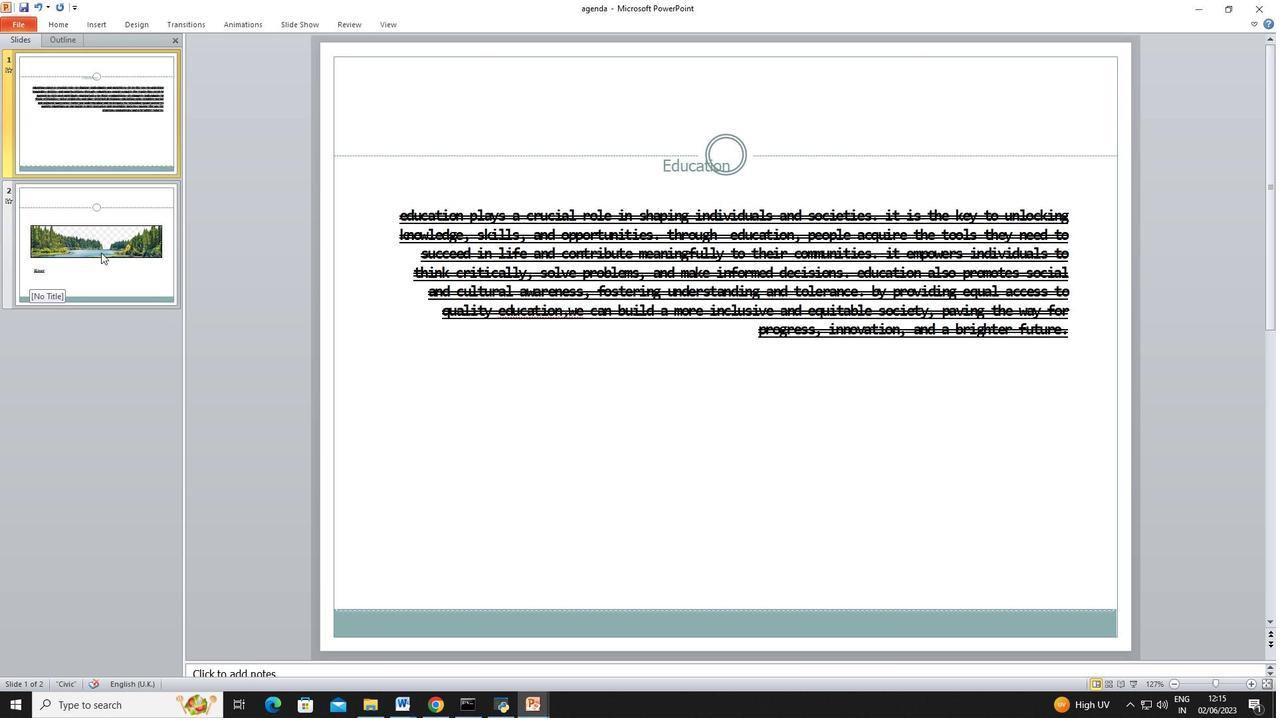 
Action: Mouse moved to (246, 25)
Screenshot: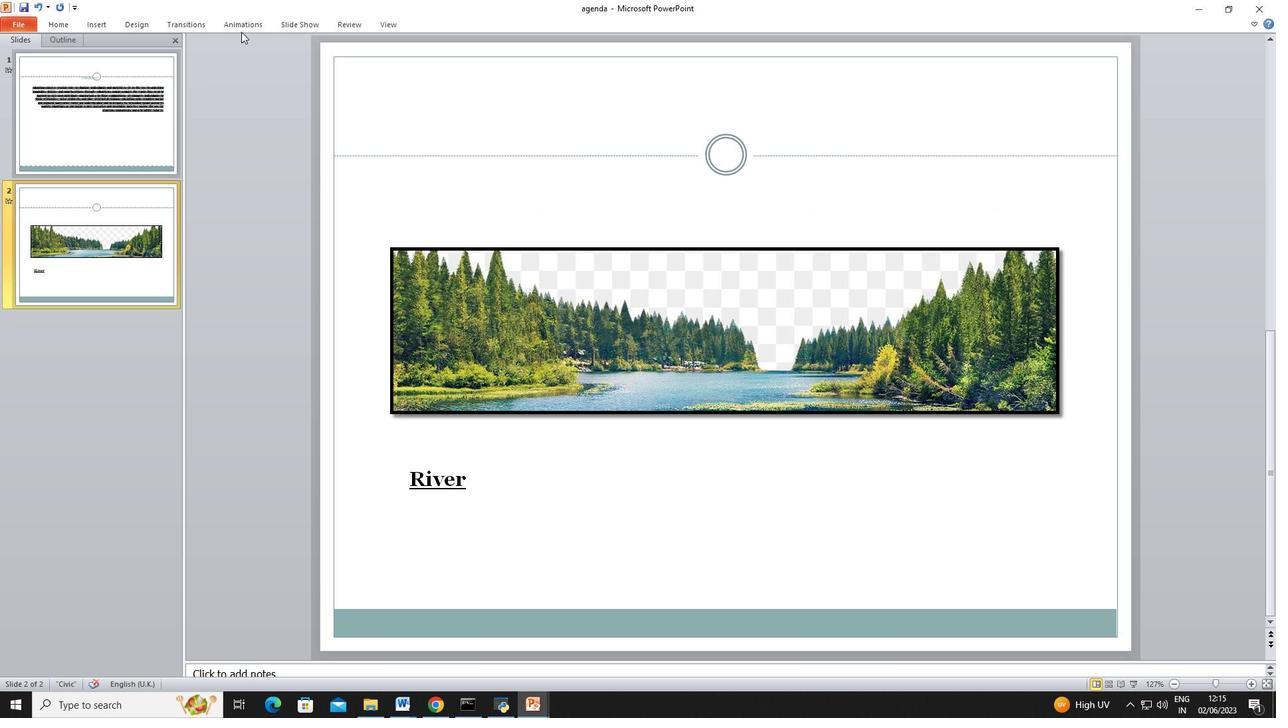 
Action: Mouse pressed left at (246, 25)
Screenshot: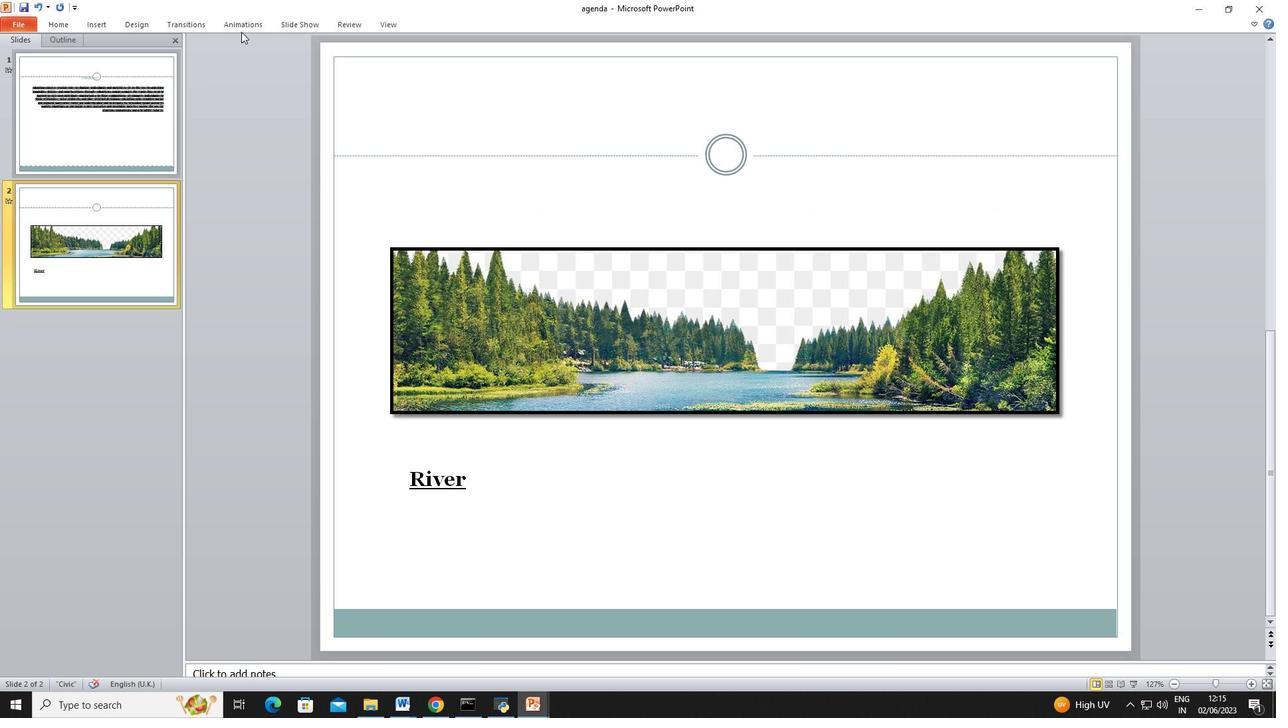 
Action: Mouse moved to (202, 23)
Screenshot: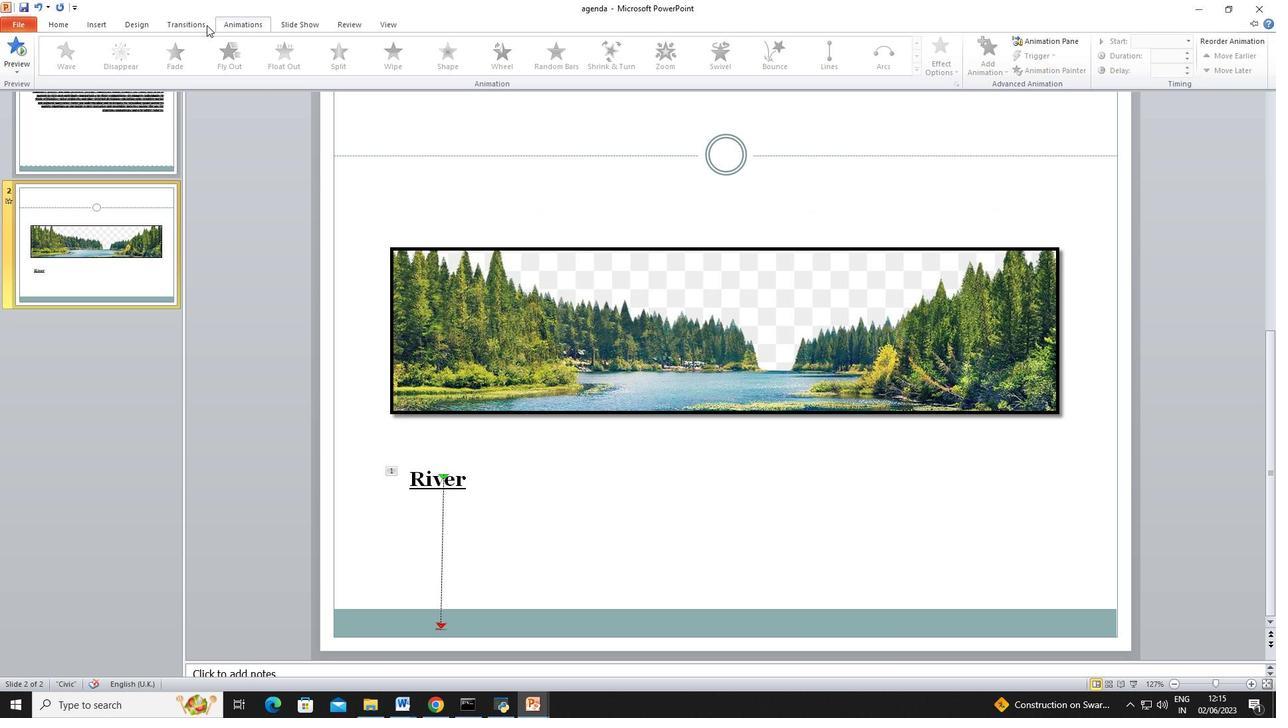 
Action: Mouse pressed left at (202, 23)
Screenshot: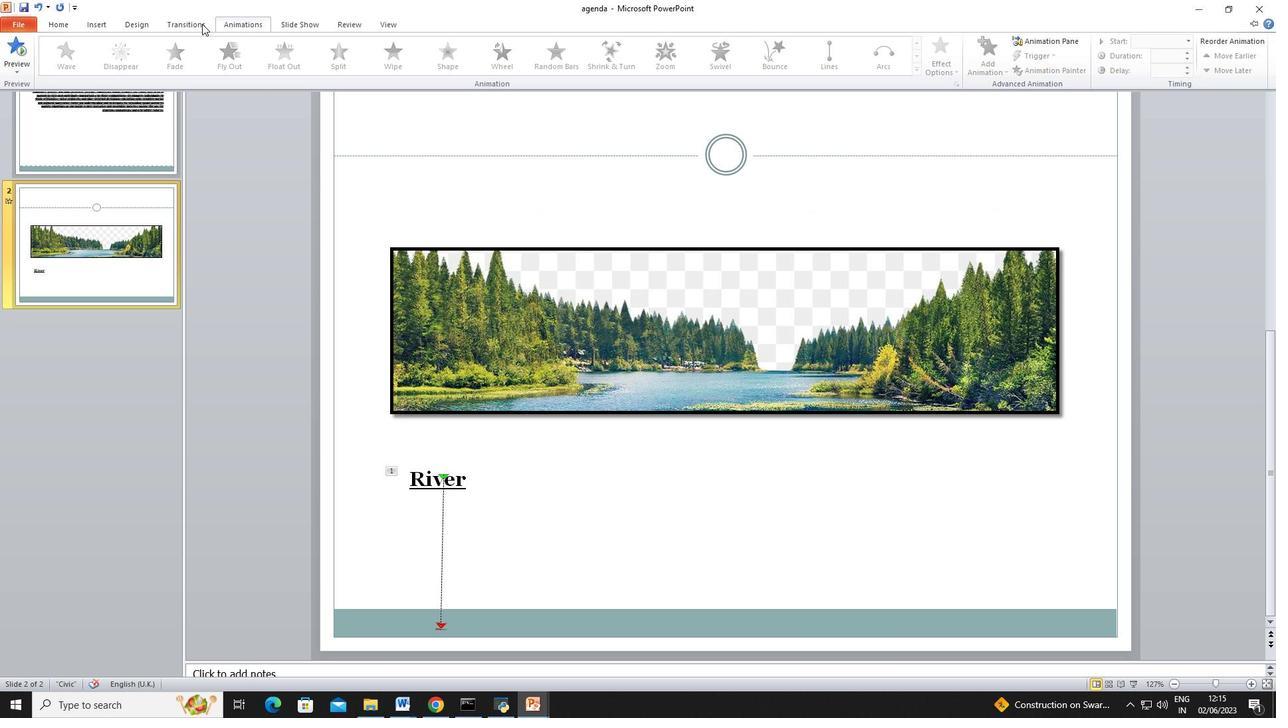 
Action: Mouse moved to (148, 19)
Screenshot: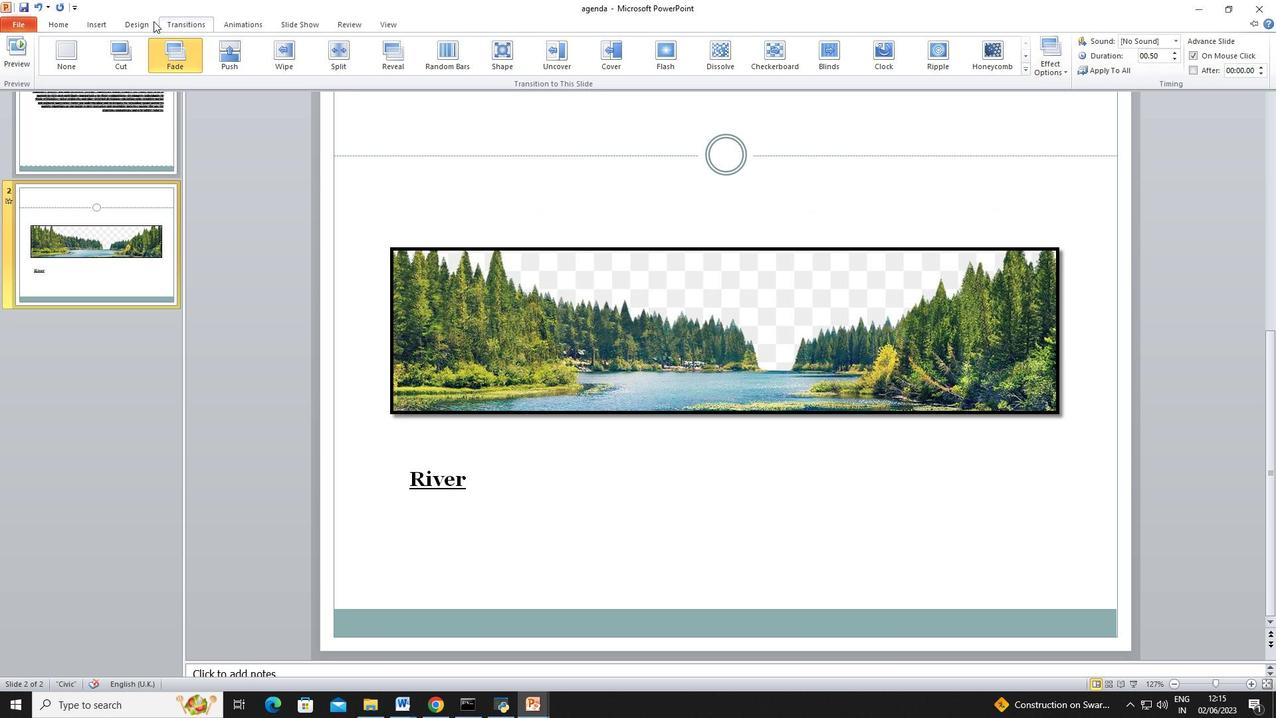 
Action: Mouse pressed left at (148, 19)
Screenshot: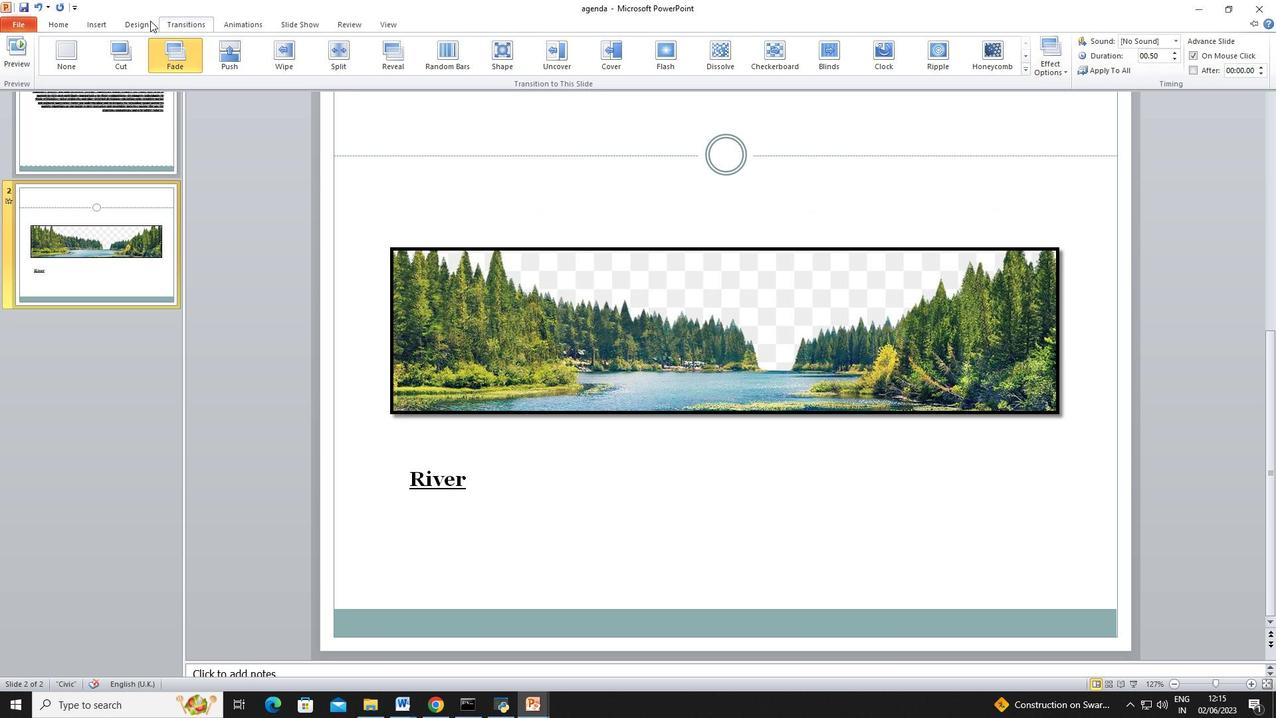 
Action: Mouse moved to (1232, 47)
Screenshot: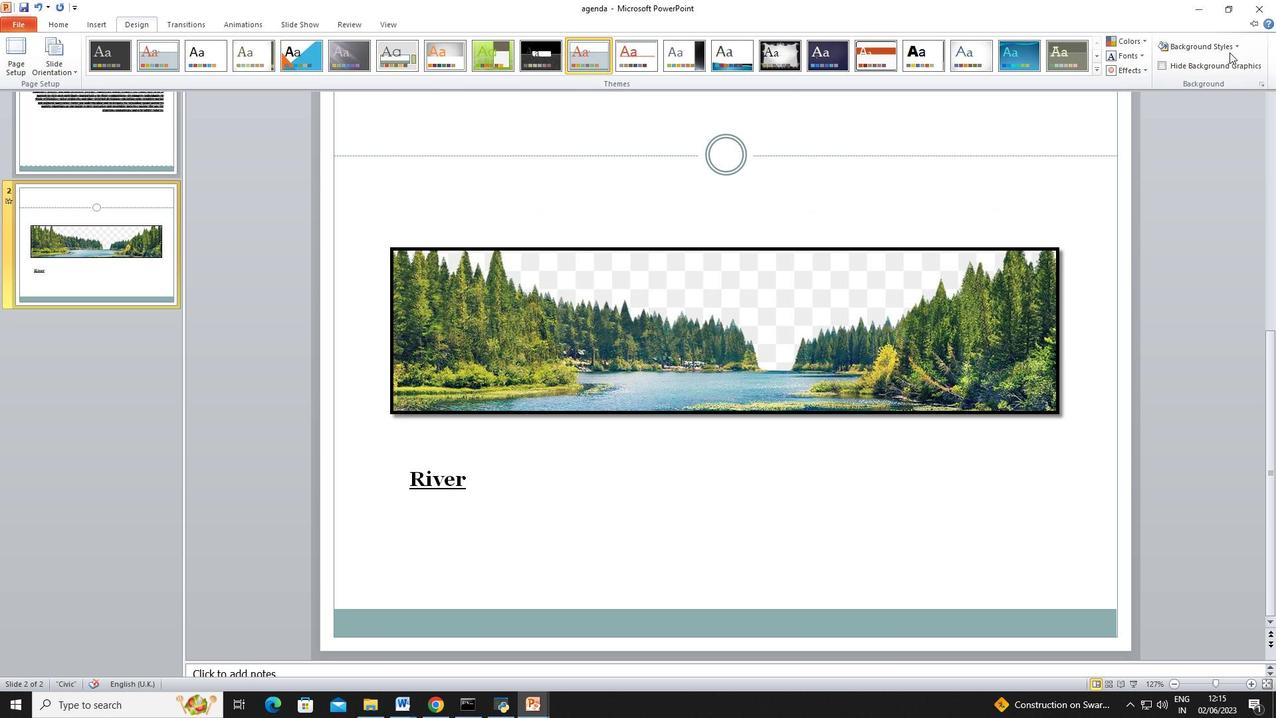
Action: Mouse pressed left at (1232, 47)
Screenshot: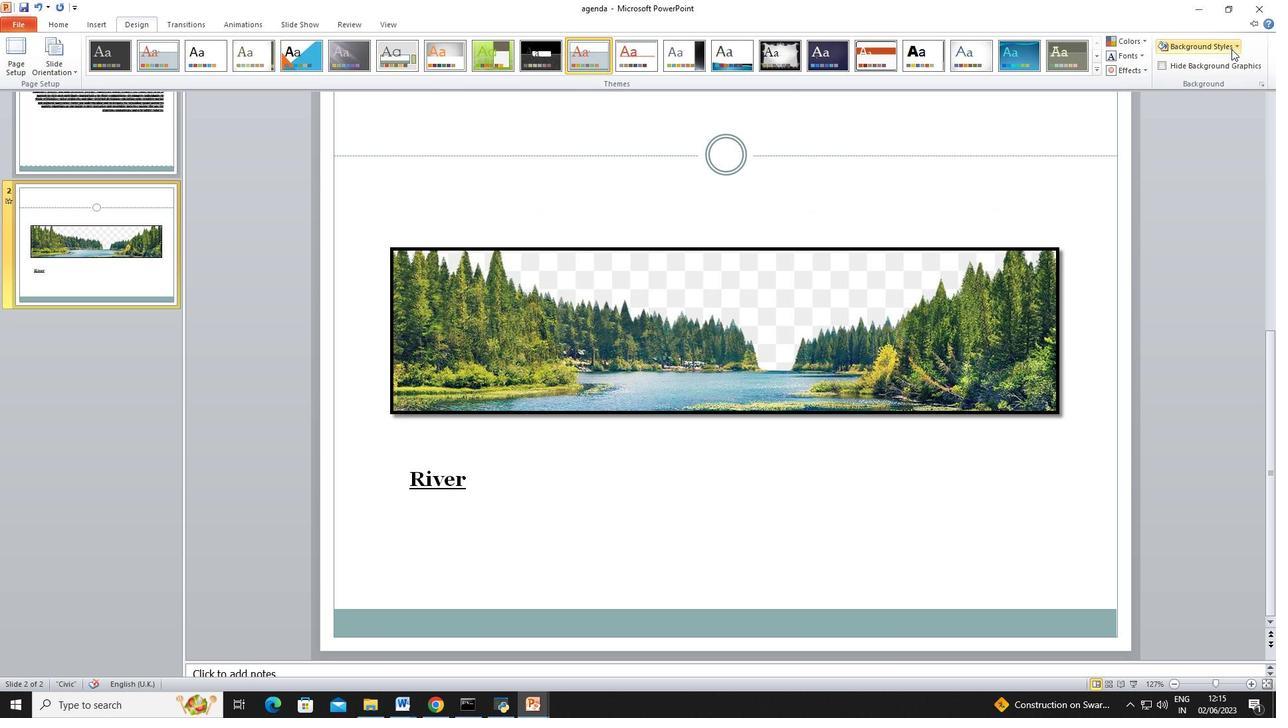 
Action: Mouse moved to (1196, 71)
Screenshot: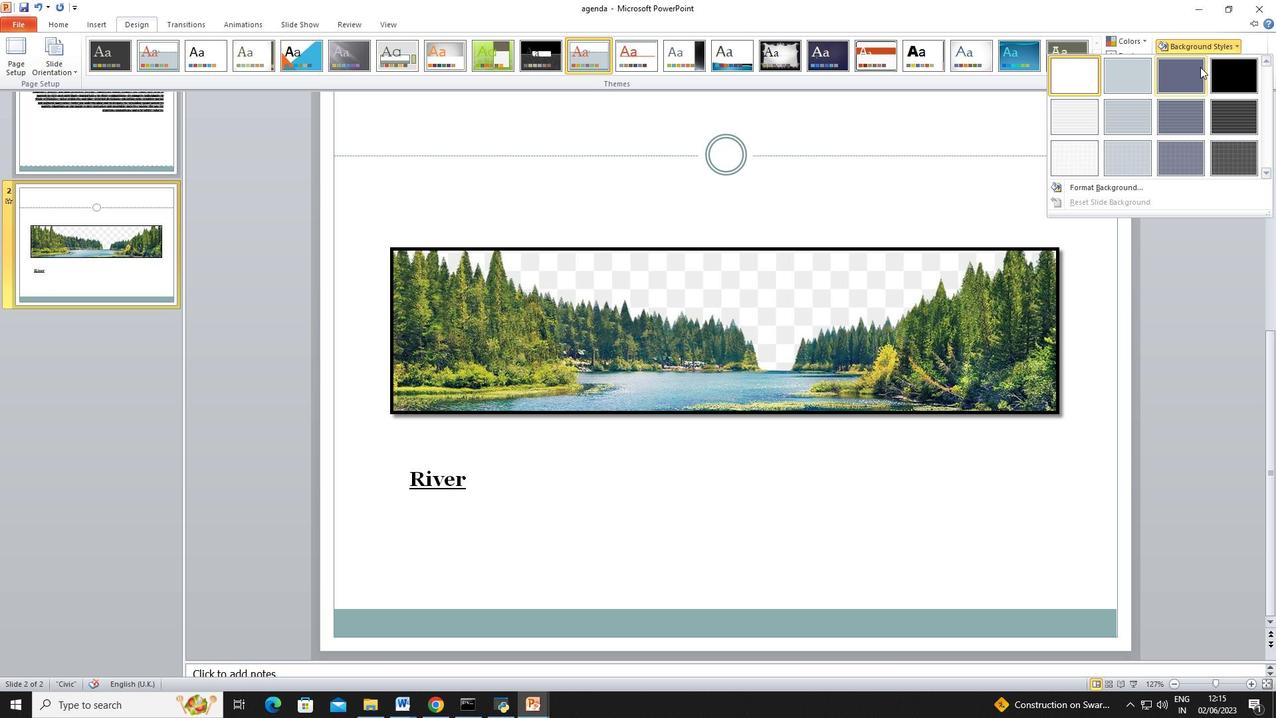 
Action: Mouse pressed left at (1196, 71)
Screenshot: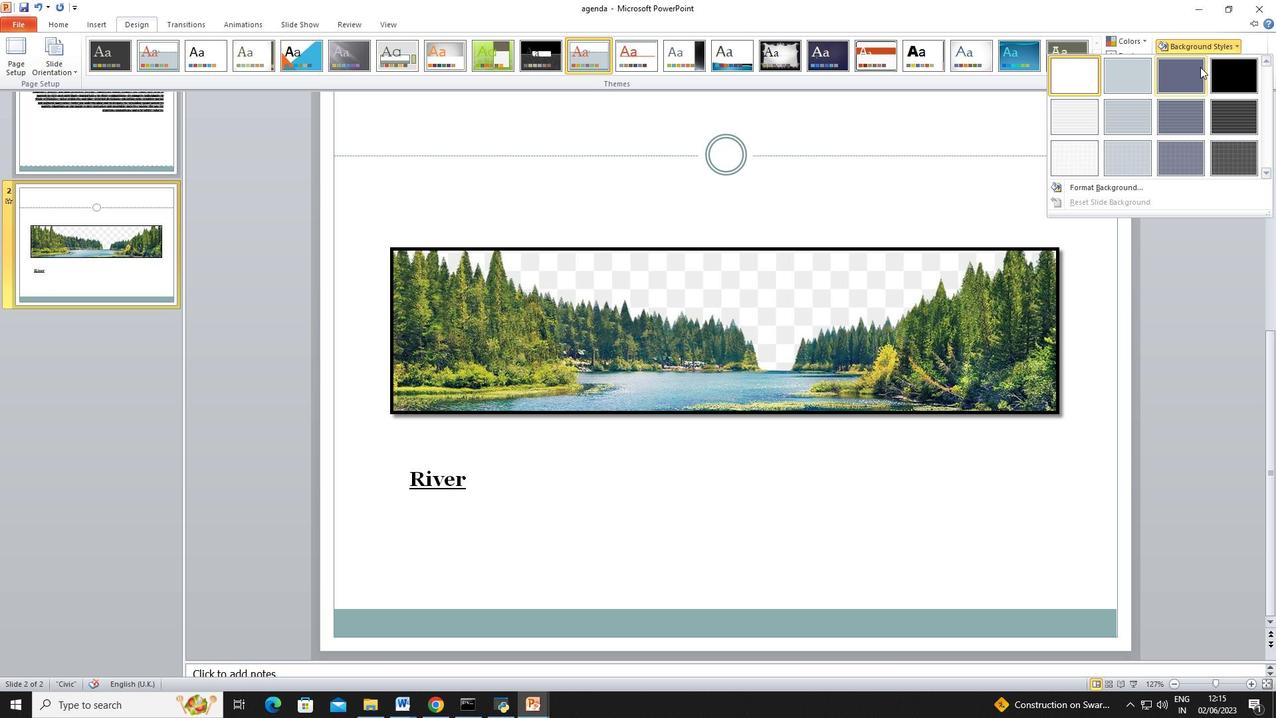 
Action: Mouse moved to (49, 20)
Screenshot: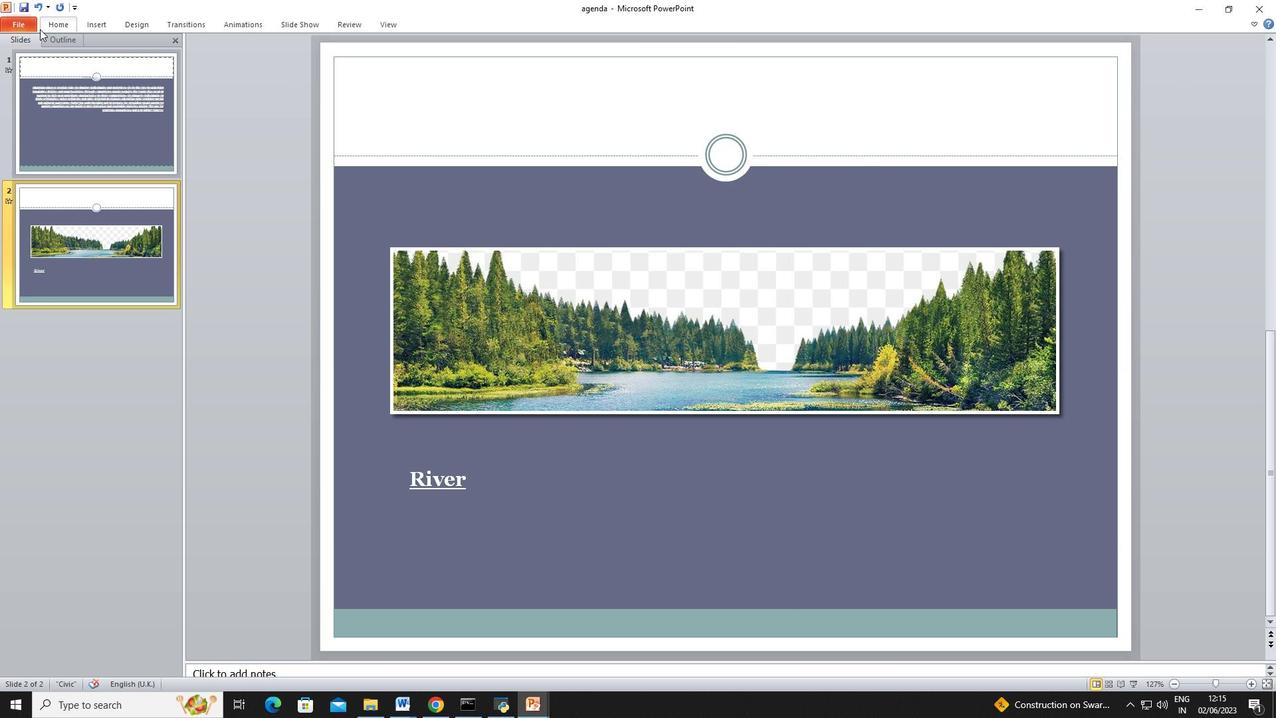 
Action: Mouse pressed left at (49, 20)
Screenshot: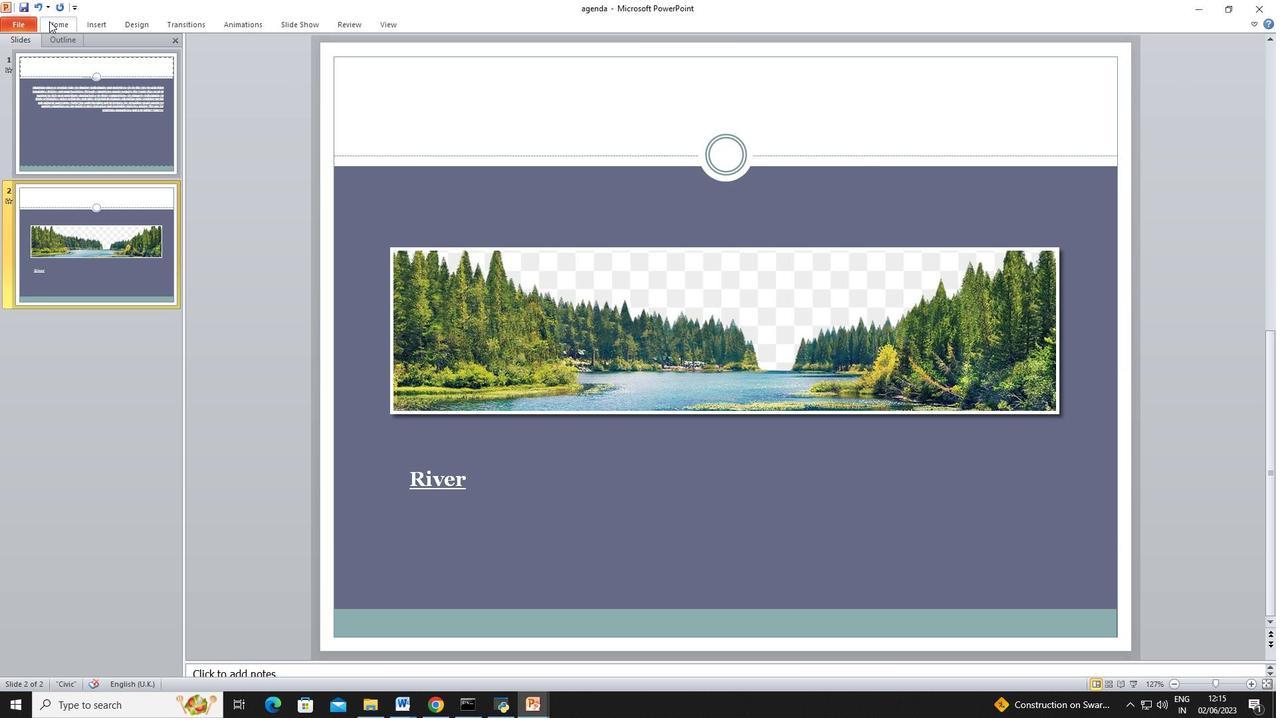 
Action: Mouse moved to (86, 18)
Screenshot: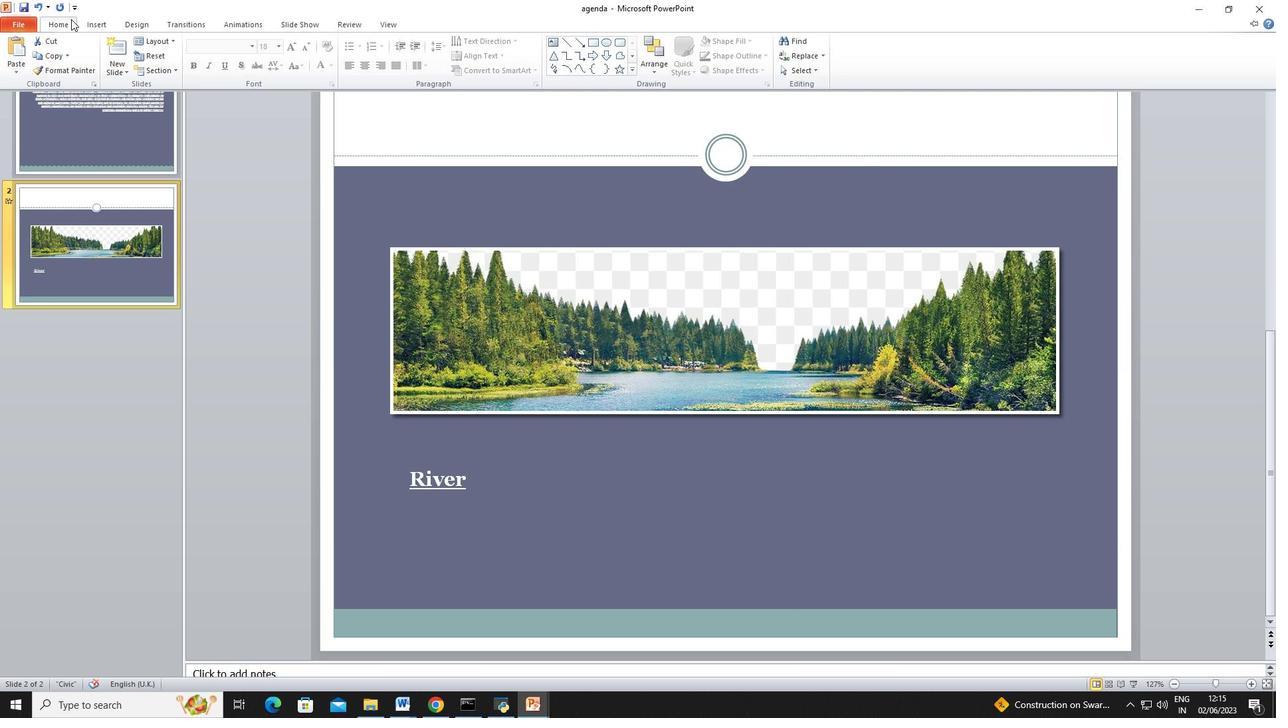
Action: Mouse pressed left at (86, 18)
Screenshot: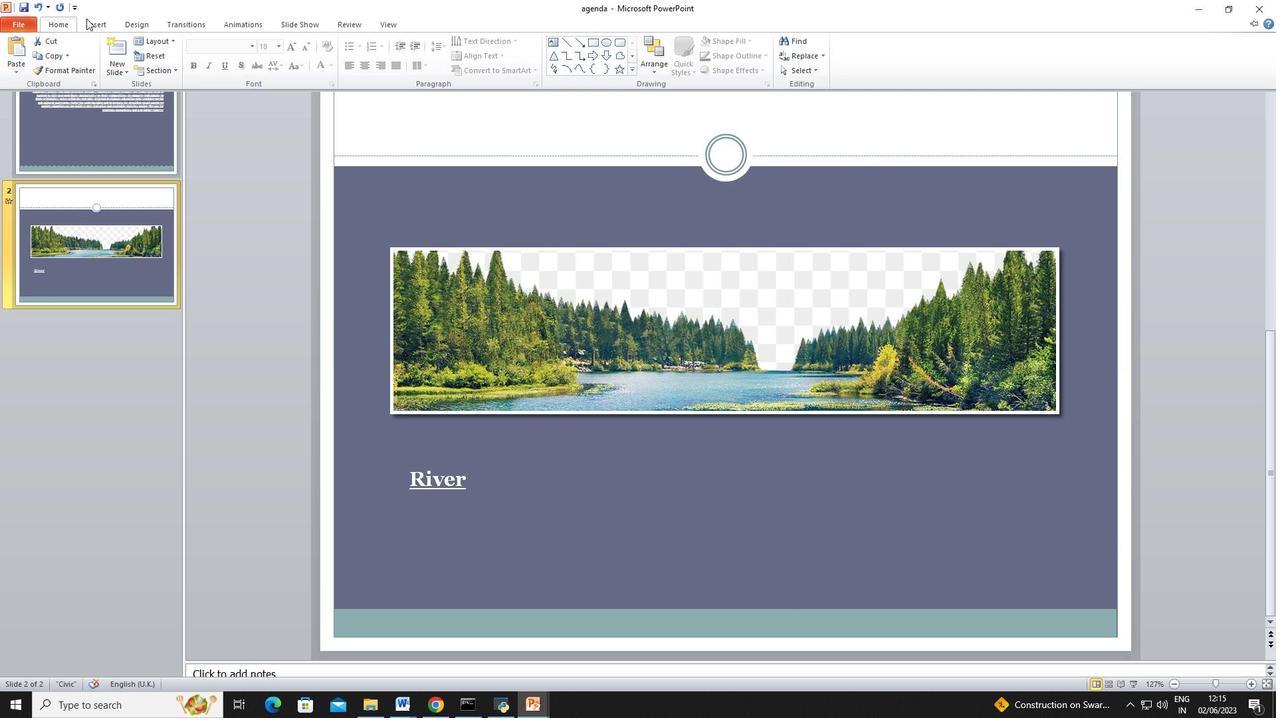 
Action: Mouse moved to (139, 23)
Screenshot: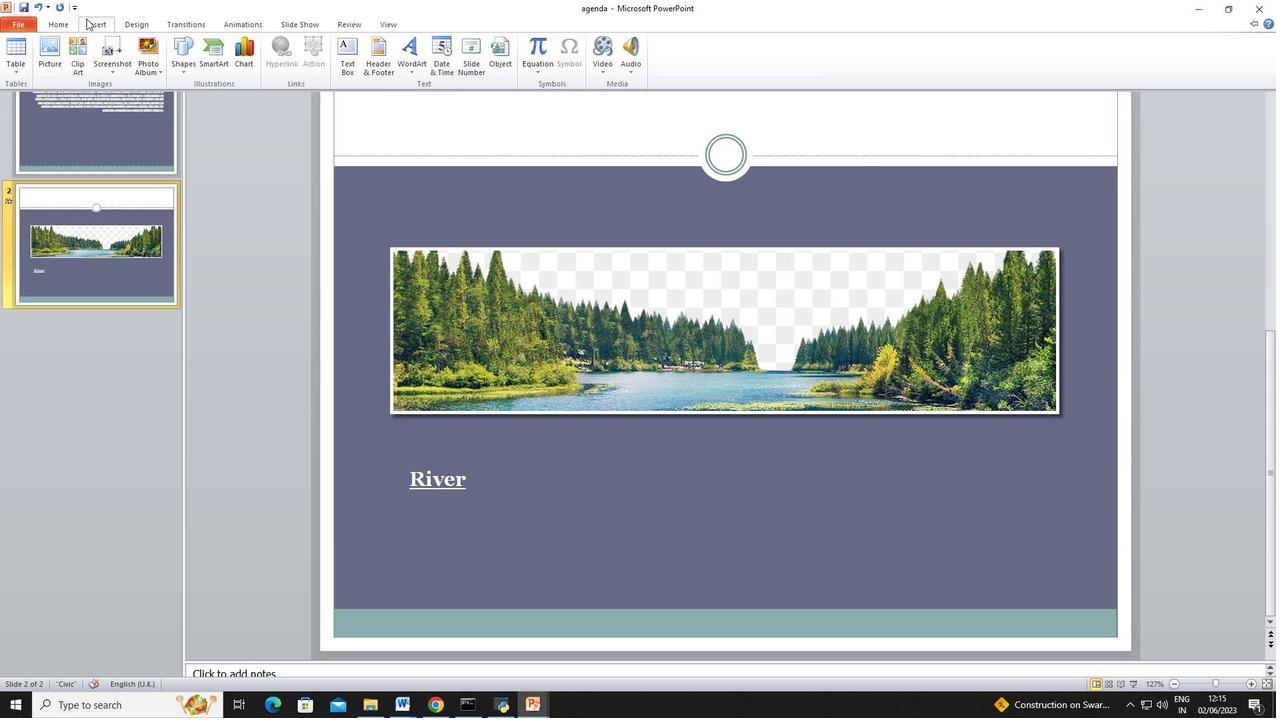 
Action: Mouse pressed left at (139, 23)
Screenshot: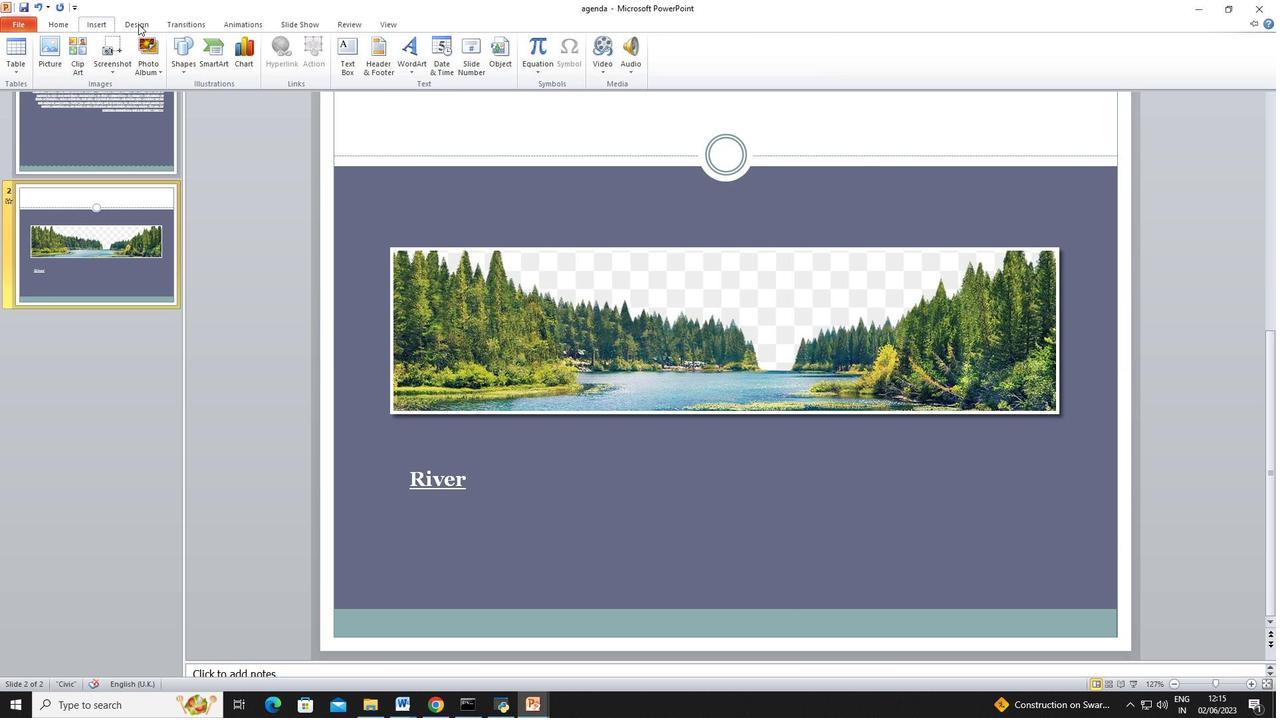 
Action: Mouse moved to (183, 26)
Screenshot: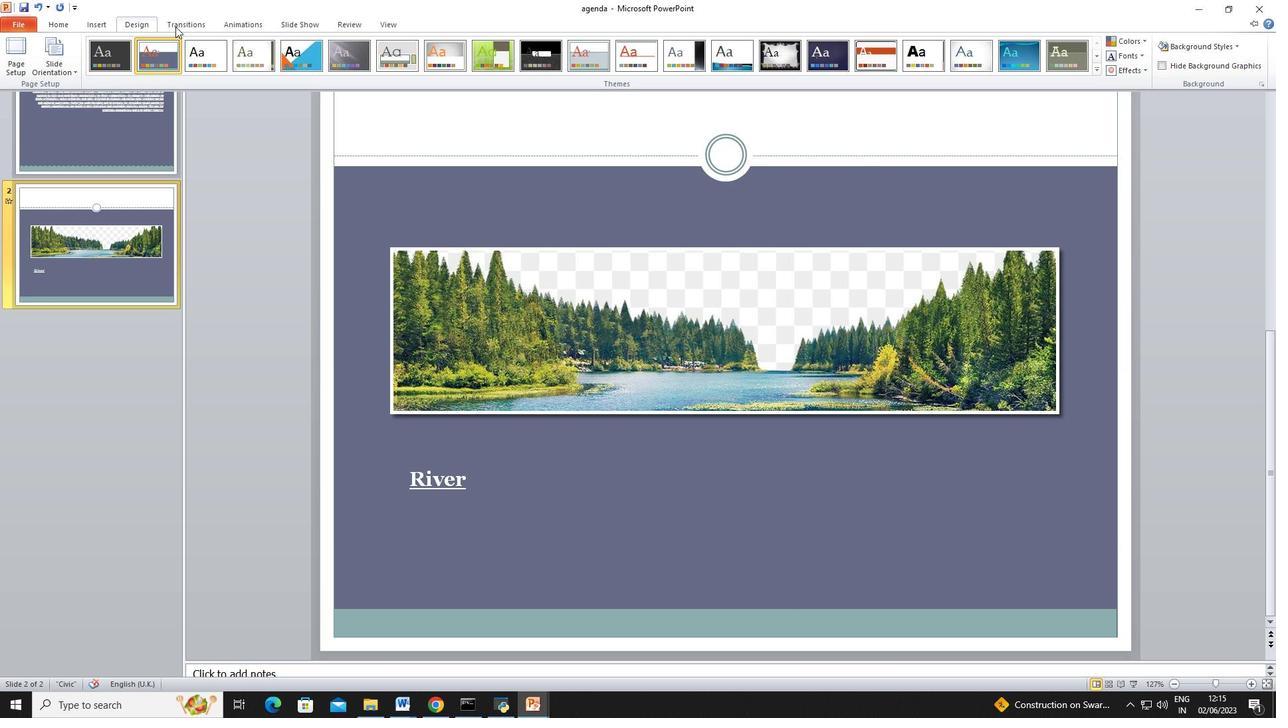 
Action: Mouse pressed left at (183, 26)
Screenshot: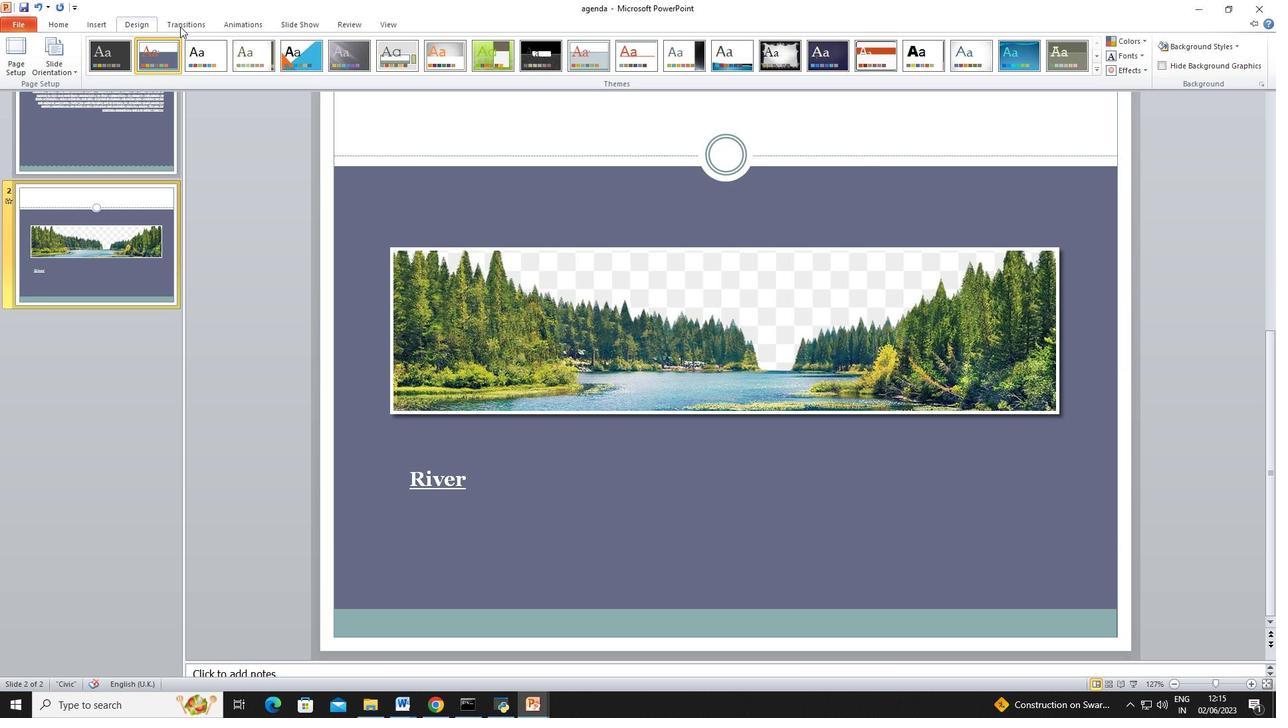 
Action: Mouse moved to (45, 136)
Screenshot: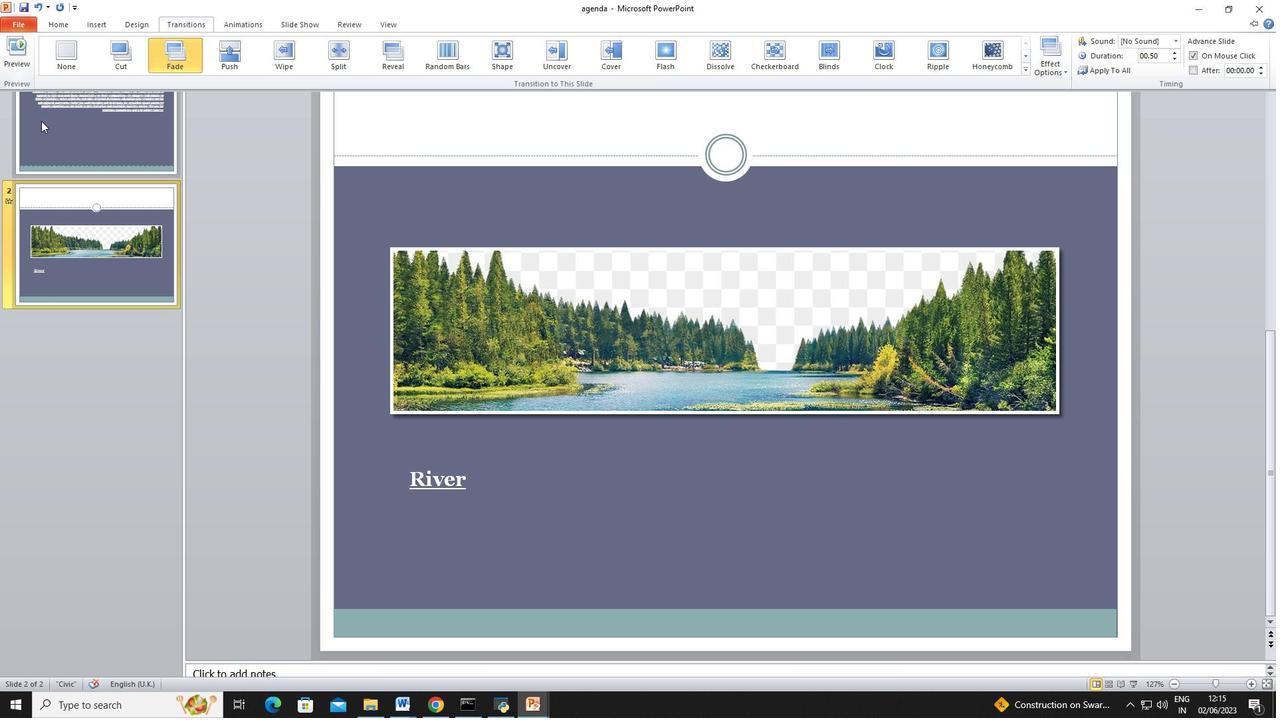 
Action: Mouse pressed left at (45, 136)
Screenshot: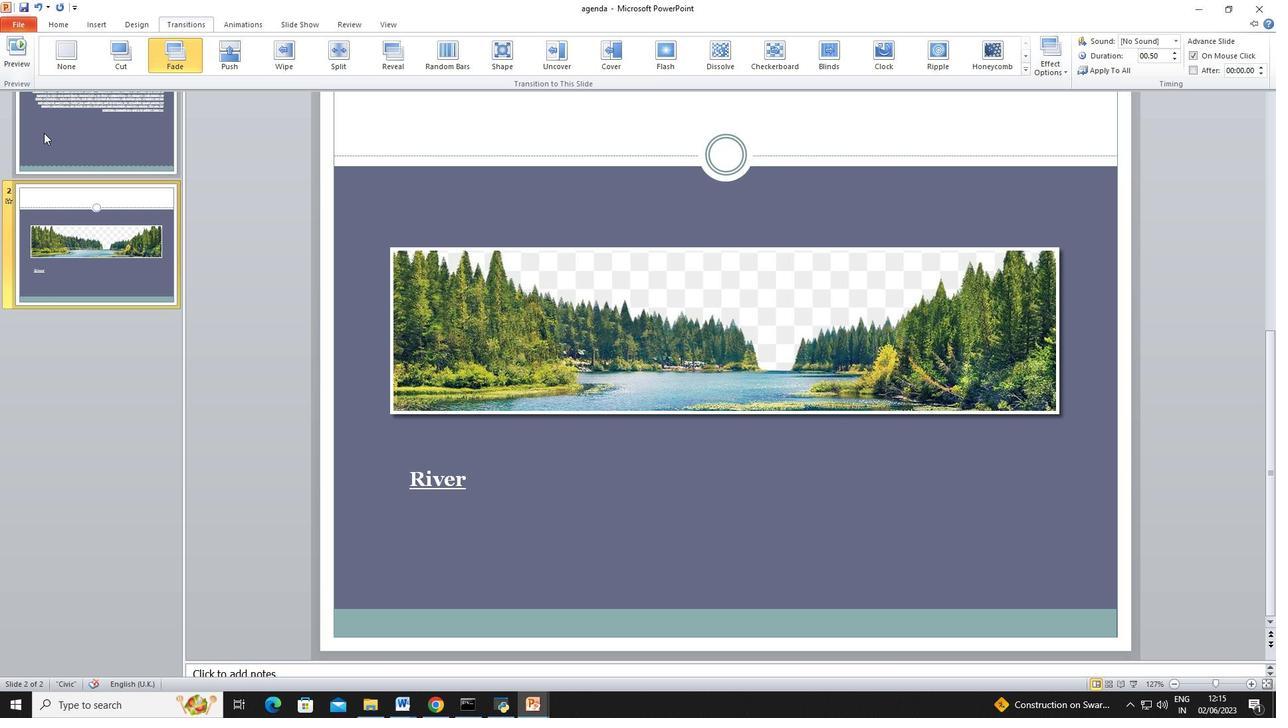 
Action: Mouse moved to (186, 21)
Screenshot: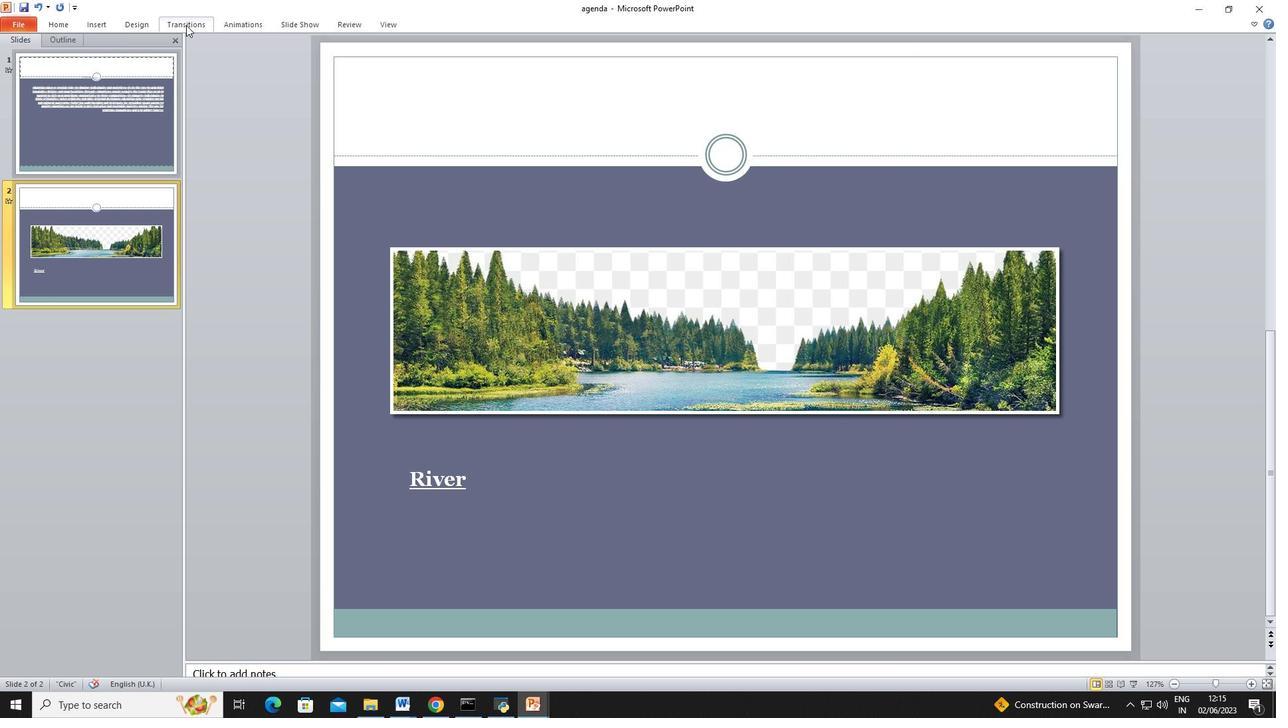 
Action: Mouse pressed left at (186, 21)
Screenshot: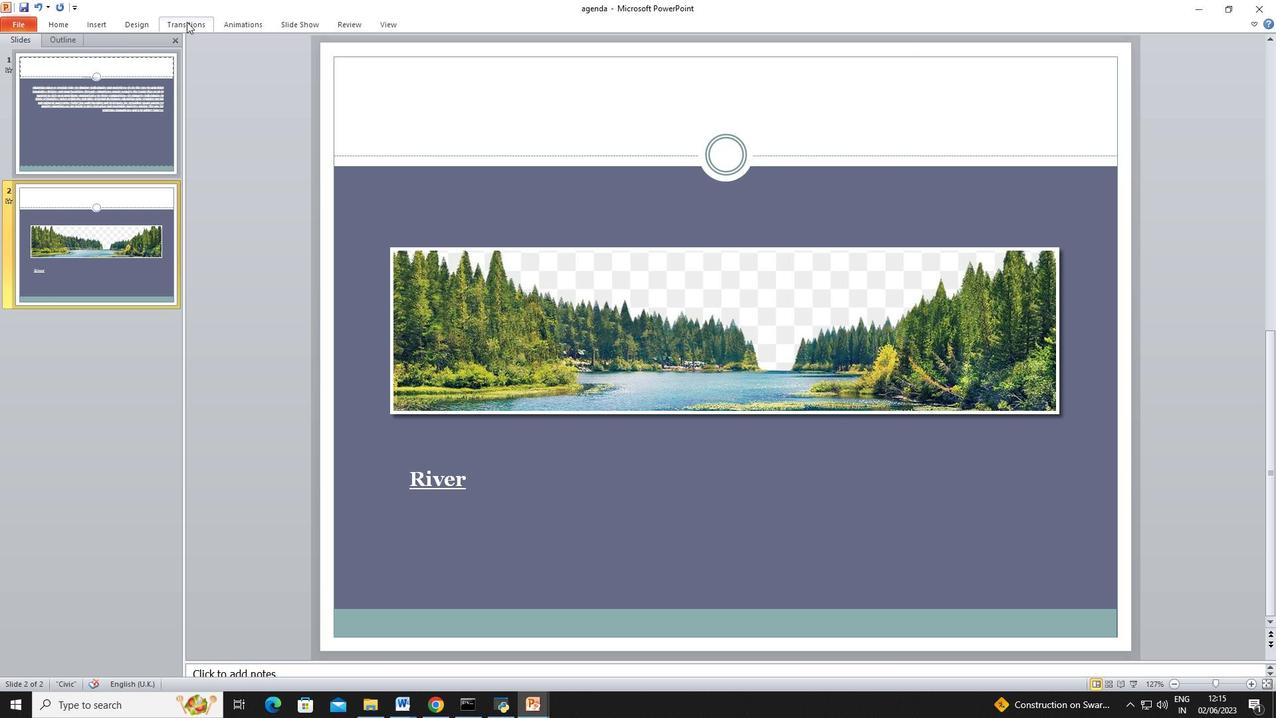 
Action: Mouse moved to (11, 59)
Screenshot: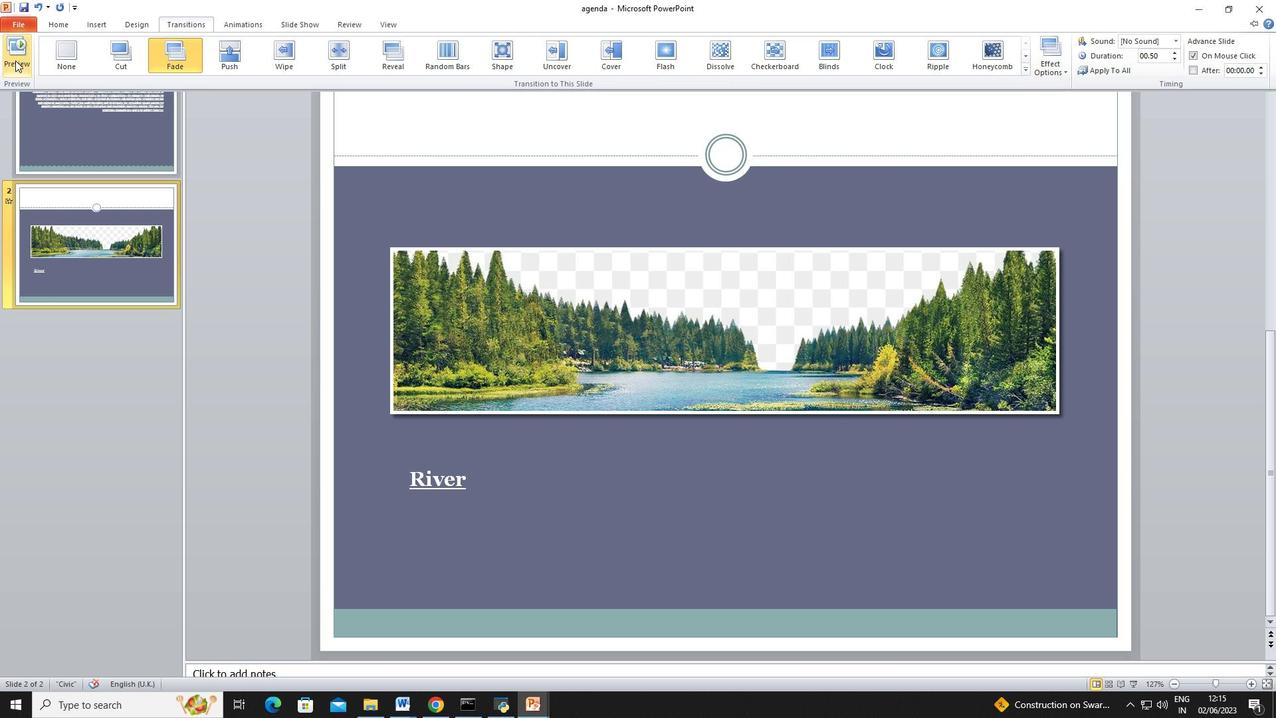 
Action: Mouse pressed left at (11, 59)
Screenshot: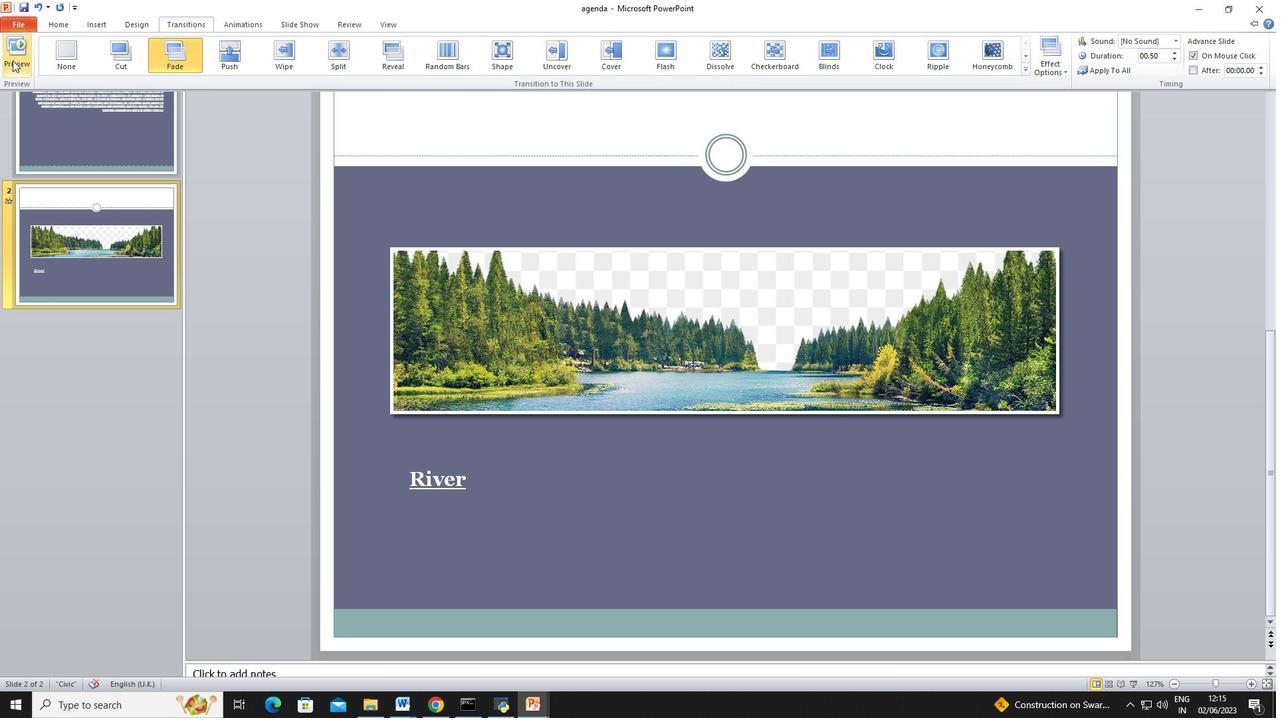 
